 Task: Find connections with filter location Crosby with filter topic #Futurewith filter profile language Potuguese with filter current company Nasscom with filter school Dr.Mahalingam College of Engineering and Technology with filter industry Wholesale Raw Farm Products with filter service category Corporate Events with filter keywords title Help Desk Worker/Desktop Support
Action: Mouse moved to (146, 221)
Screenshot: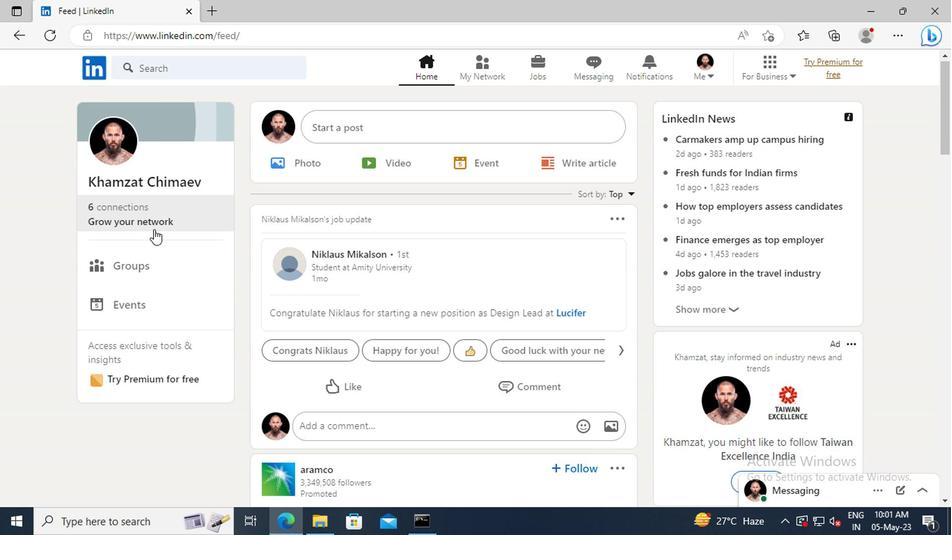
Action: Mouse pressed left at (146, 221)
Screenshot: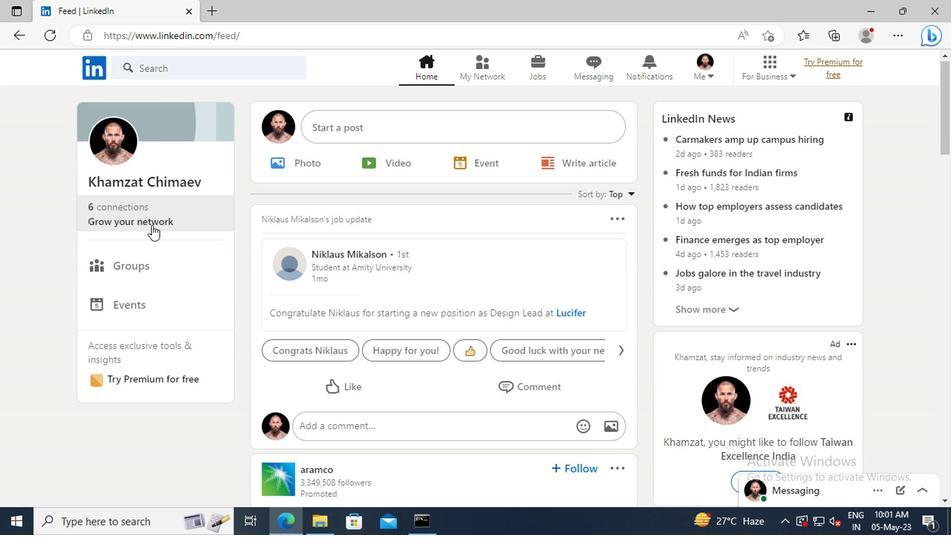 
Action: Mouse moved to (147, 147)
Screenshot: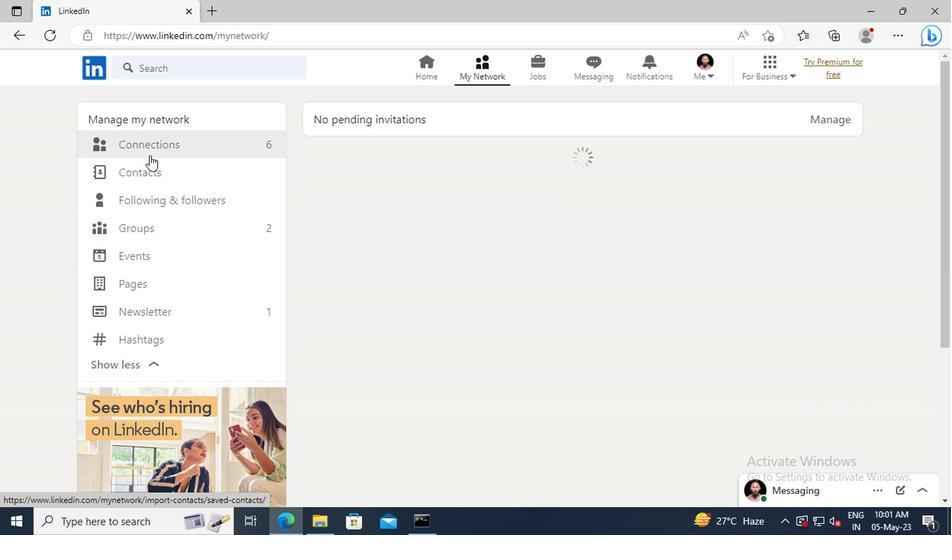 
Action: Mouse pressed left at (147, 147)
Screenshot: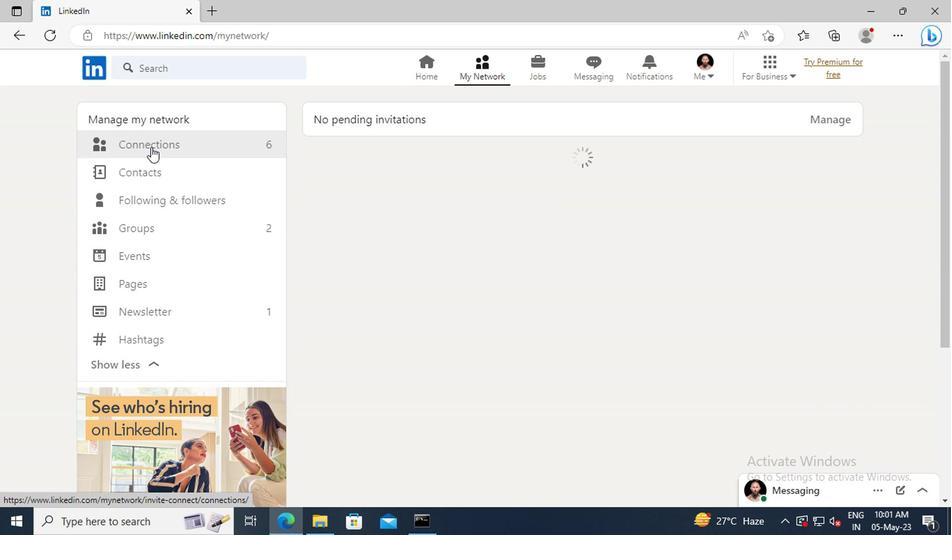 
Action: Mouse moved to (572, 150)
Screenshot: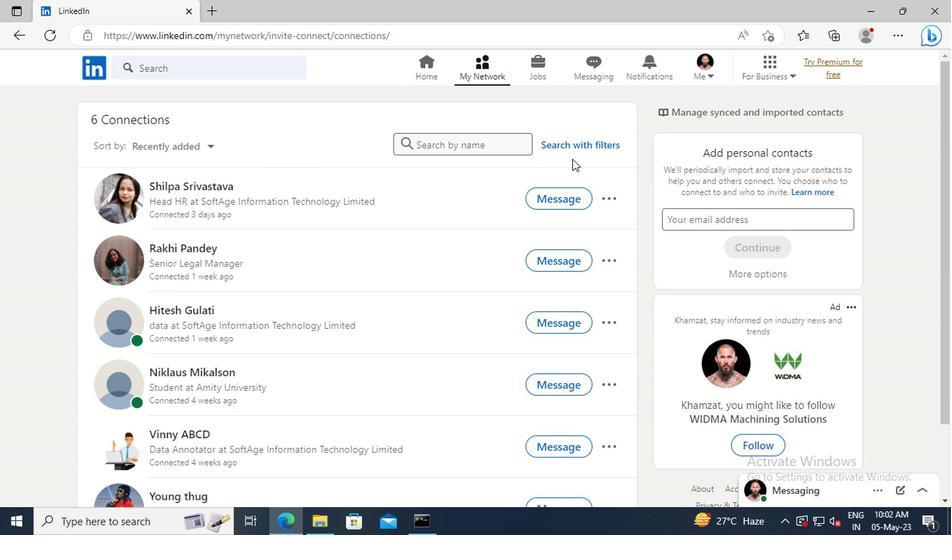 
Action: Mouse pressed left at (572, 150)
Screenshot: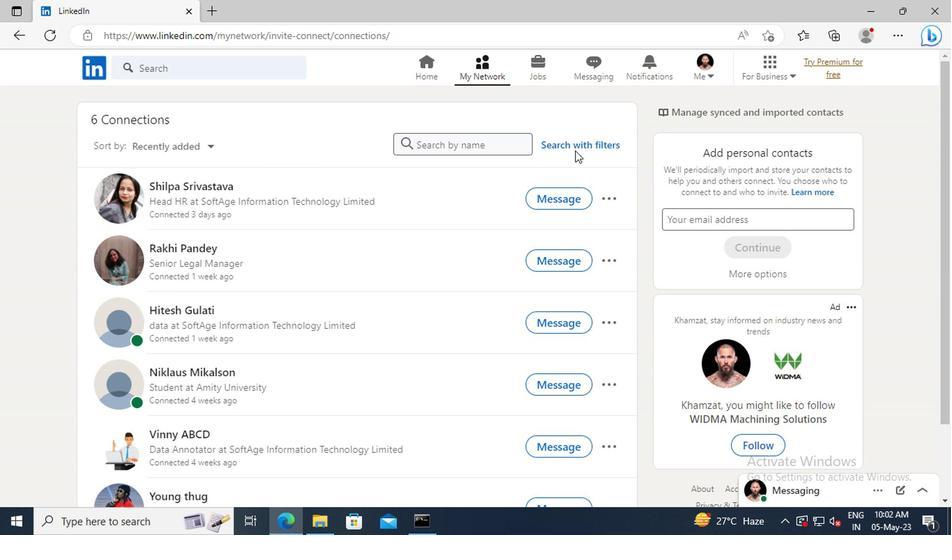 
Action: Mouse moved to (526, 109)
Screenshot: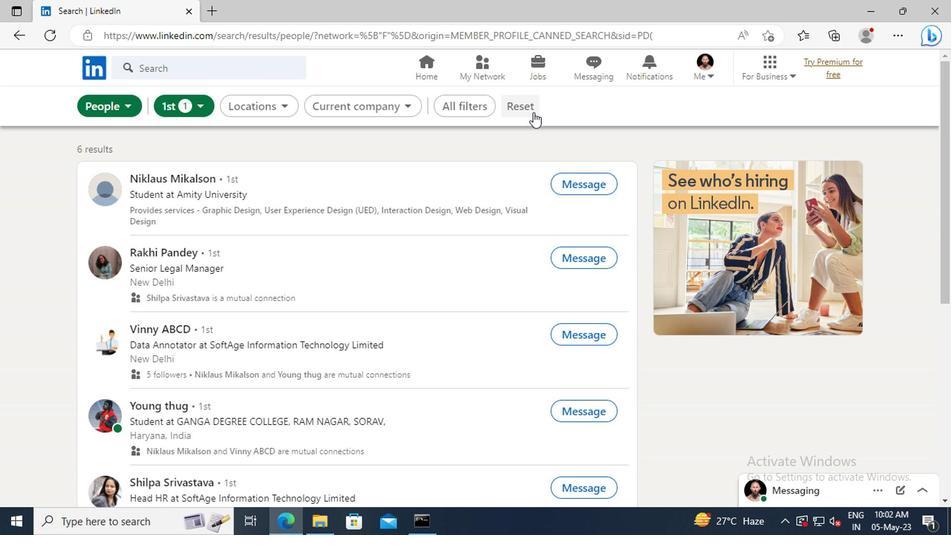 
Action: Mouse pressed left at (526, 109)
Screenshot: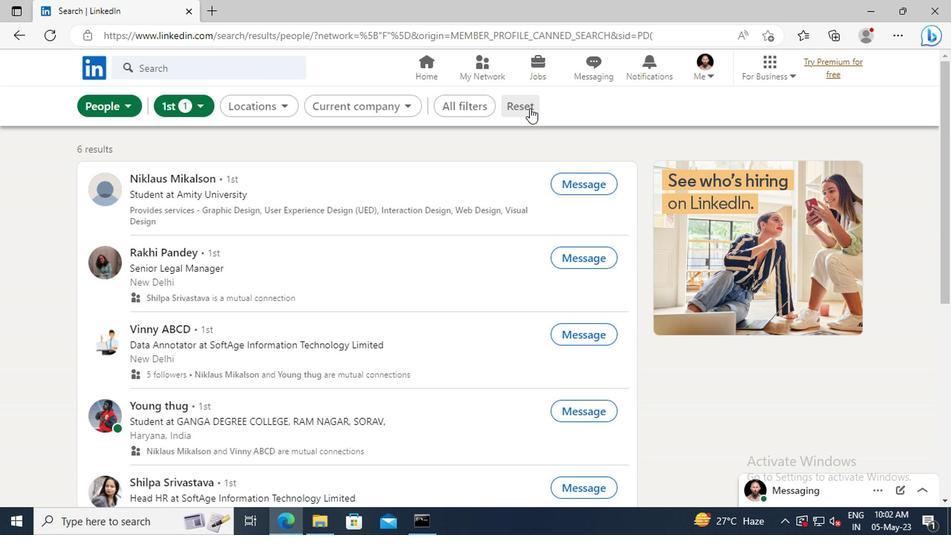 
Action: Mouse moved to (502, 108)
Screenshot: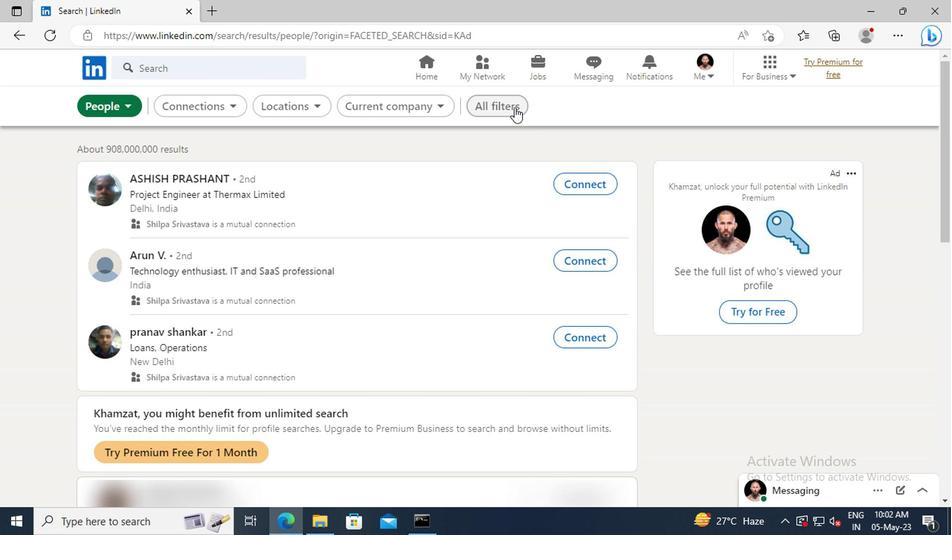 
Action: Mouse pressed left at (502, 108)
Screenshot: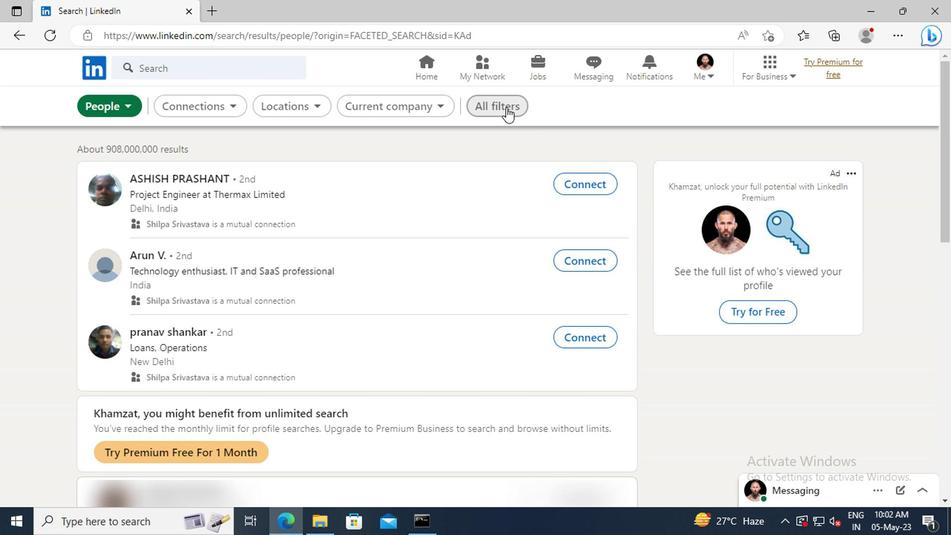 
Action: Mouse moved to (783, 237)
Screenshot: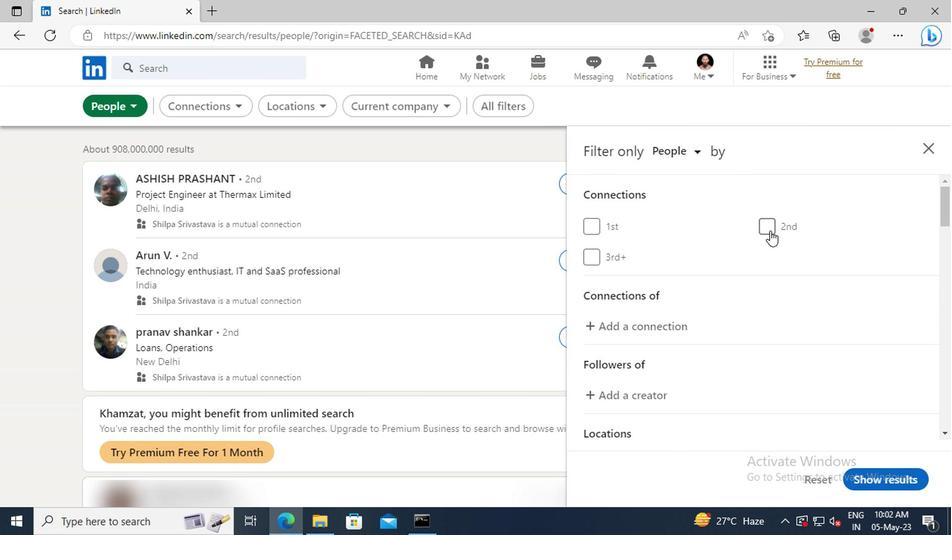 
Action: Mouse scrolled (783, 236) with delta (0, 0)
Screenshot: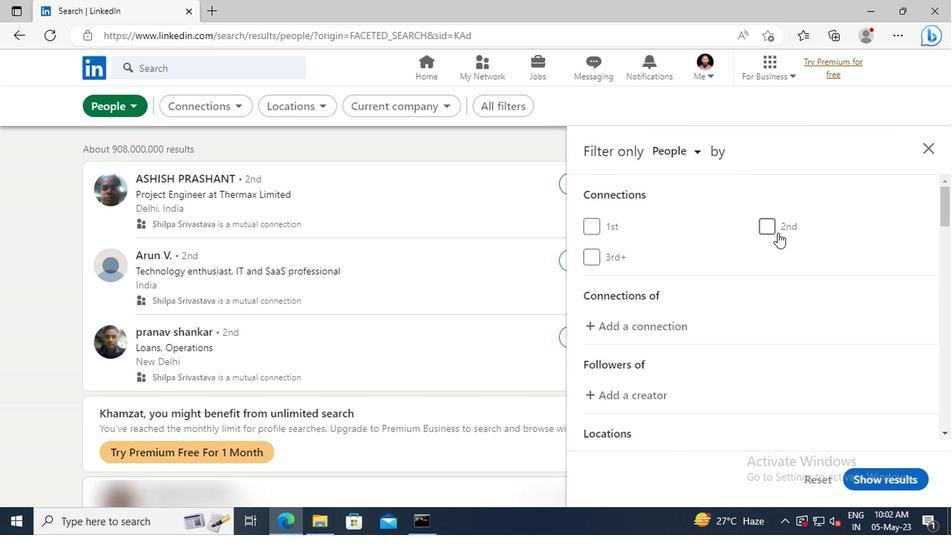 
Action: Mouse scrolled (783, 236) with delta (0, 0)
Screenshot: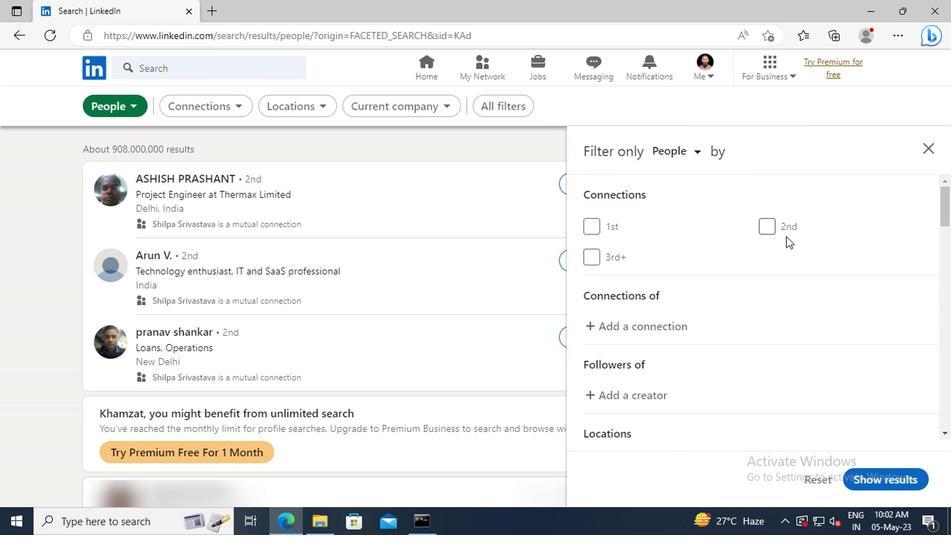 
Action: Mouse scrolled (783, 236) with delta (0, 0)
Screenshot: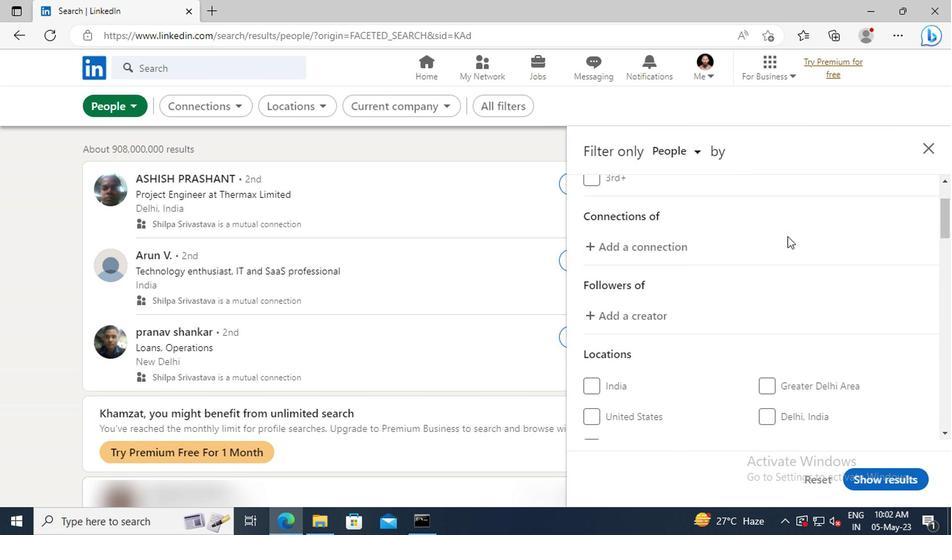 
Action: Mouse scrolled (783, 236) with delta (0, 0)
Screenshot: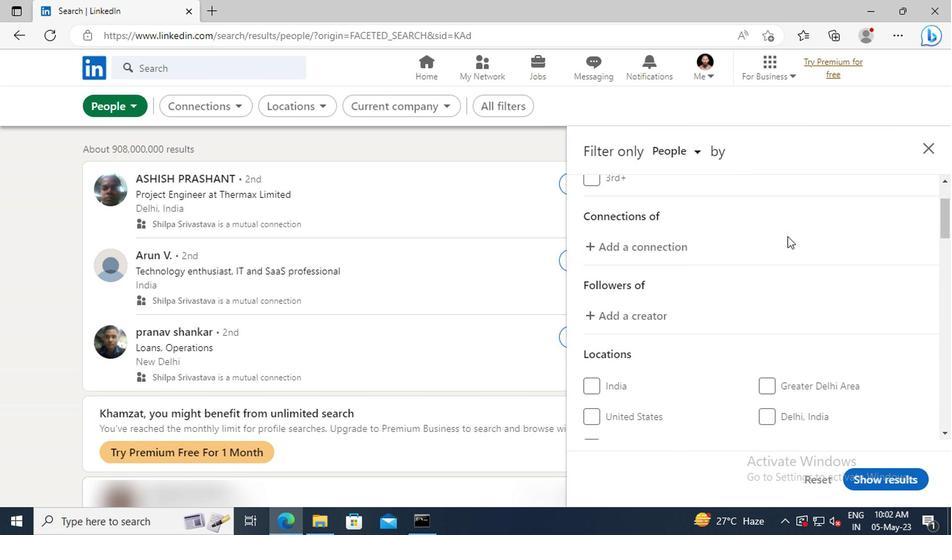 
Action: Mouse scrolled (783, 236) with delta (0, 0)
Screenshot: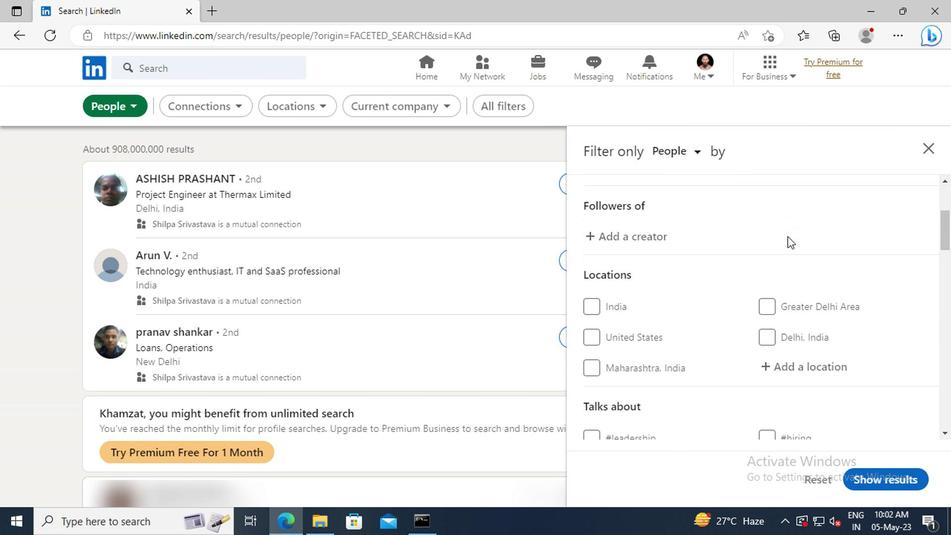 
Action: Mouse scrolled (783, 236) with delta (0, 0)
Screenshot: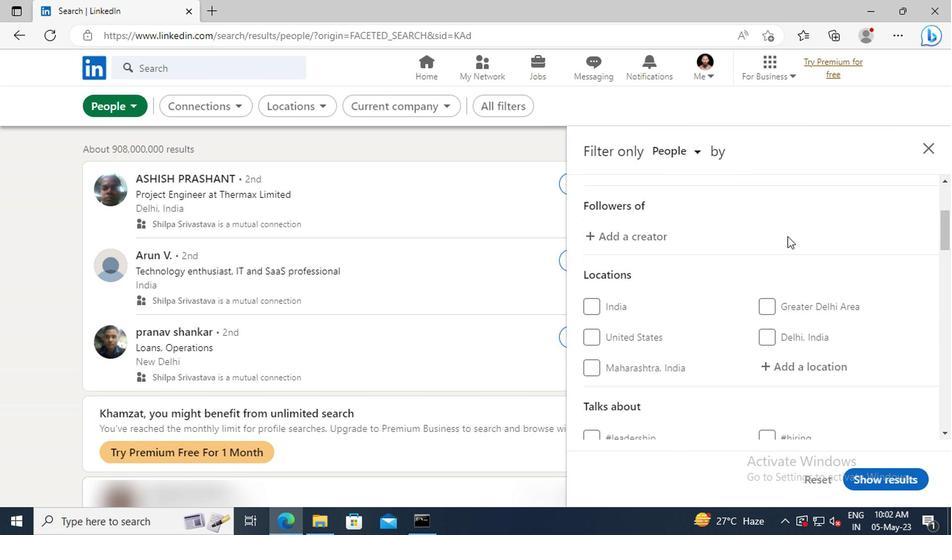 
Action: Mouse scrolled (783, 236) with delta (0, 0)
Screenshot: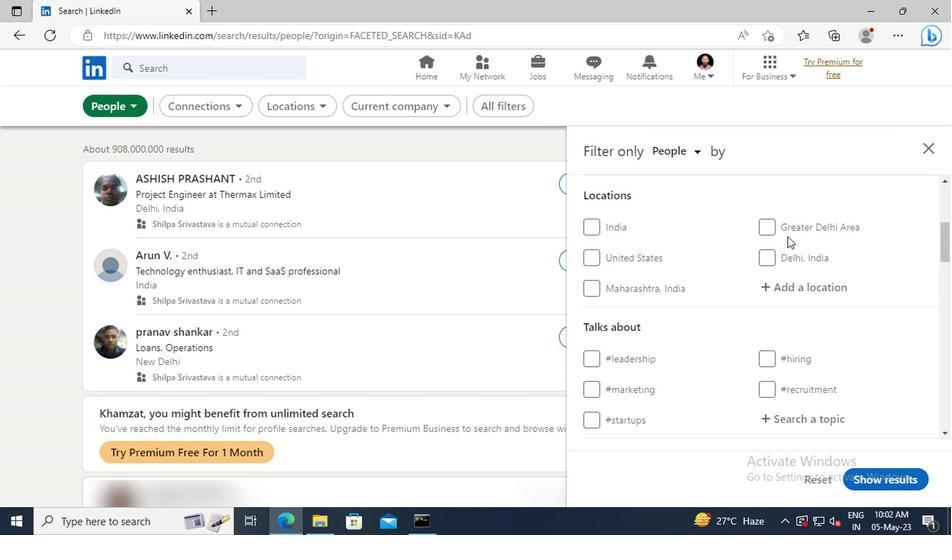 
Action: Mouse moved to (777, 247)
Screenshot: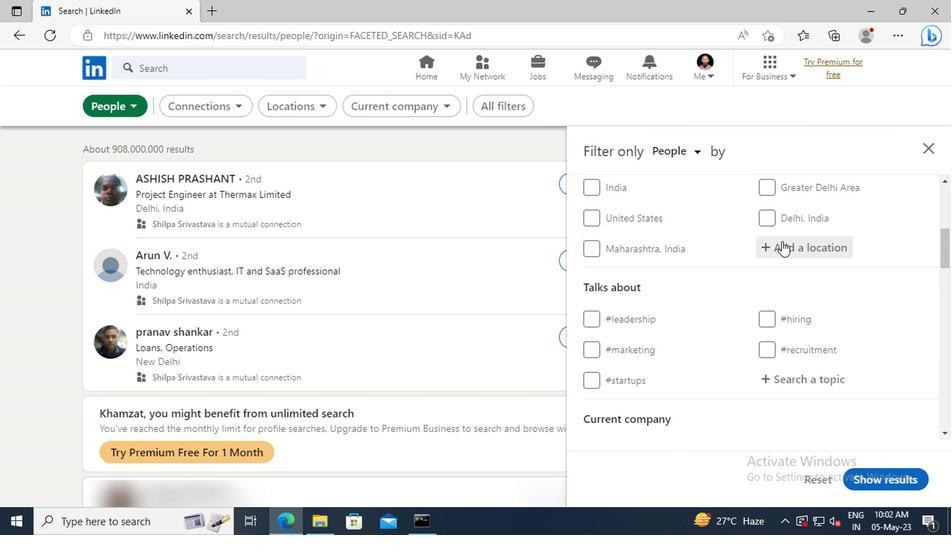 
Action: Mouse pressed left at (777, 247)
Screenshot: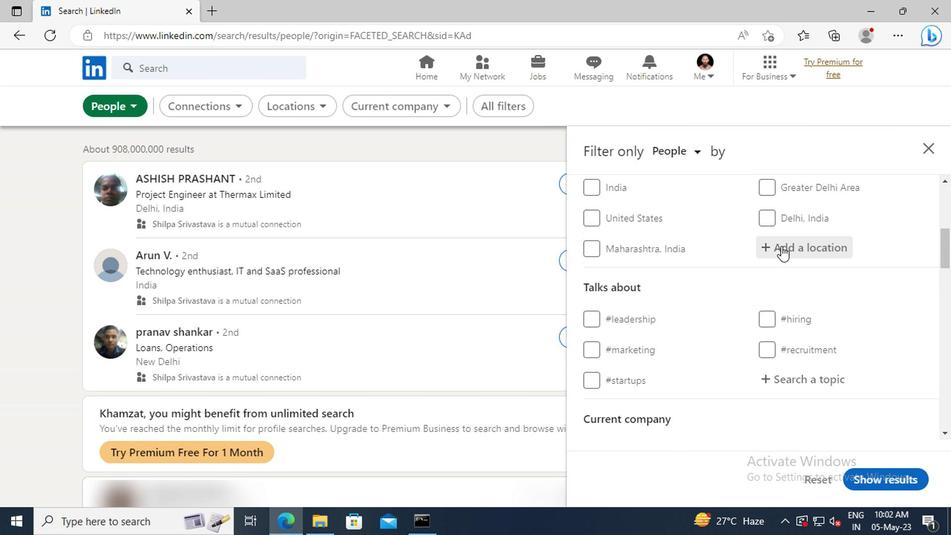 
Action: Key pressed <Key.shift>CROSBY
Screenshot: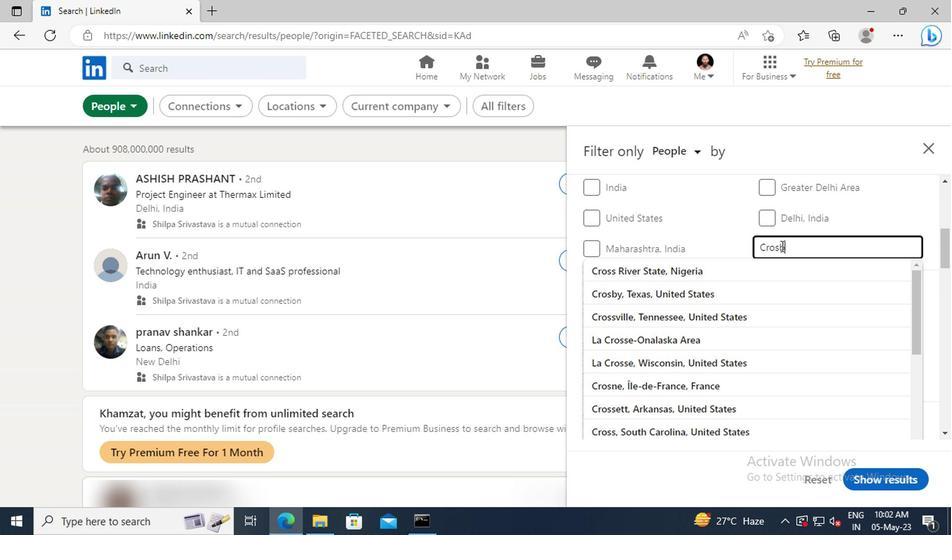 
Action: Mouse moved to (777, 267)
Screenshot: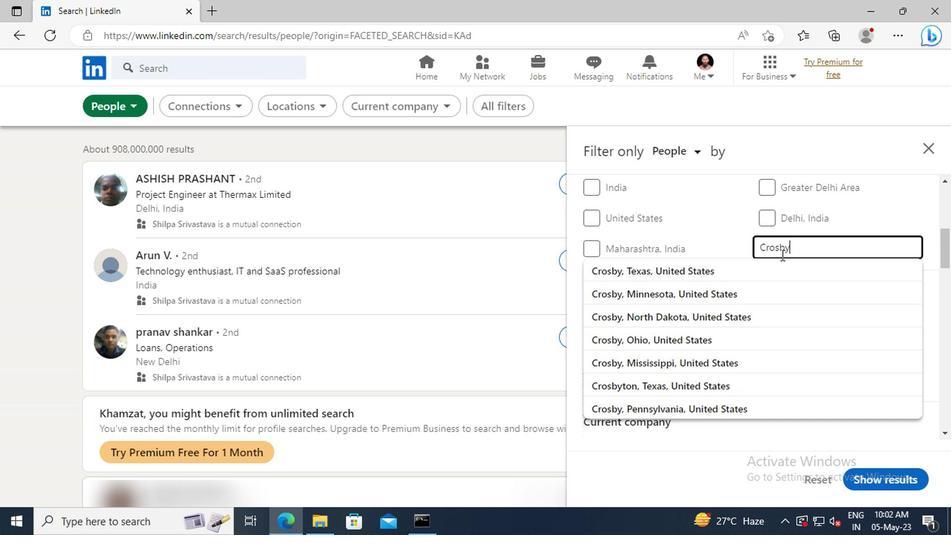 
Action: Mouse pressed left at (777, 267)
Screenshot: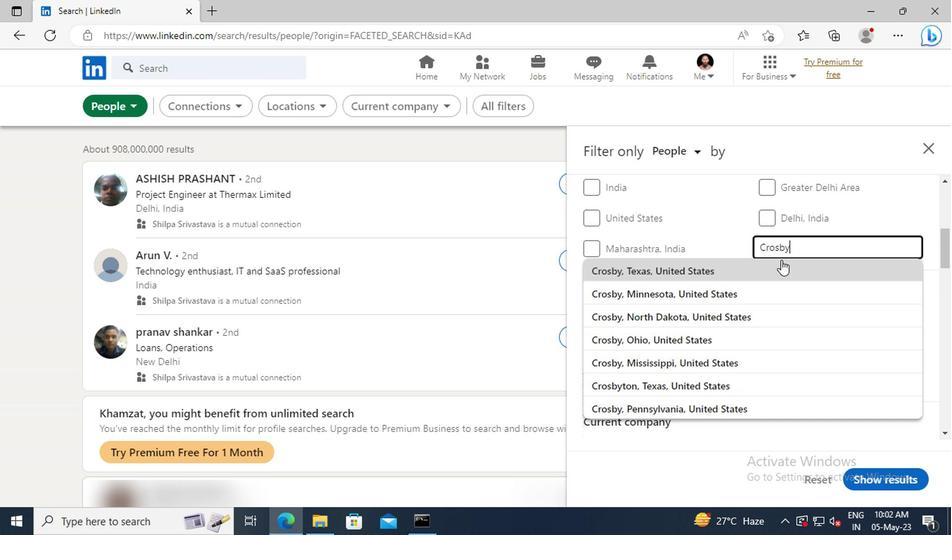 
Action: Mouse scrolled (777, 266) with delta (0, 0)
Screenshot: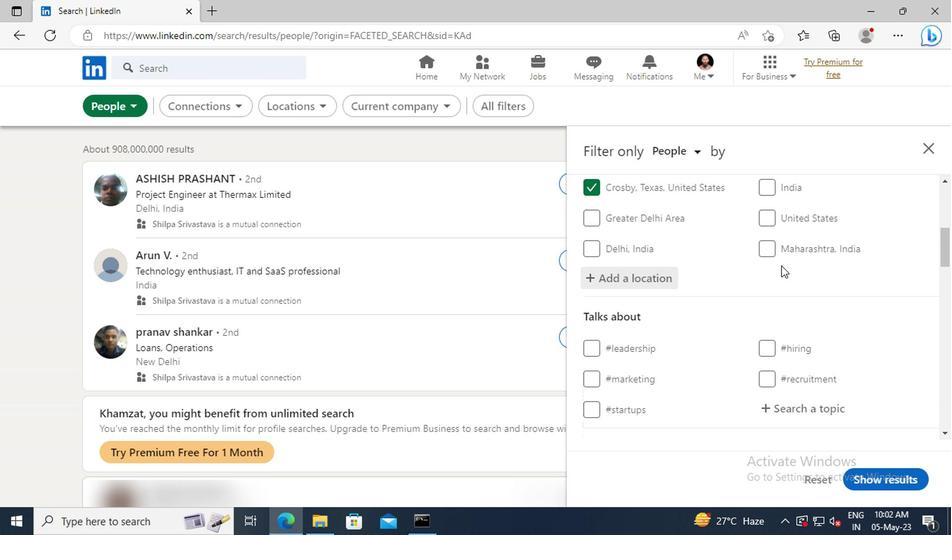 
Action: Mouse scrolled (777, 266) with delta (0, 0)
Screenshot: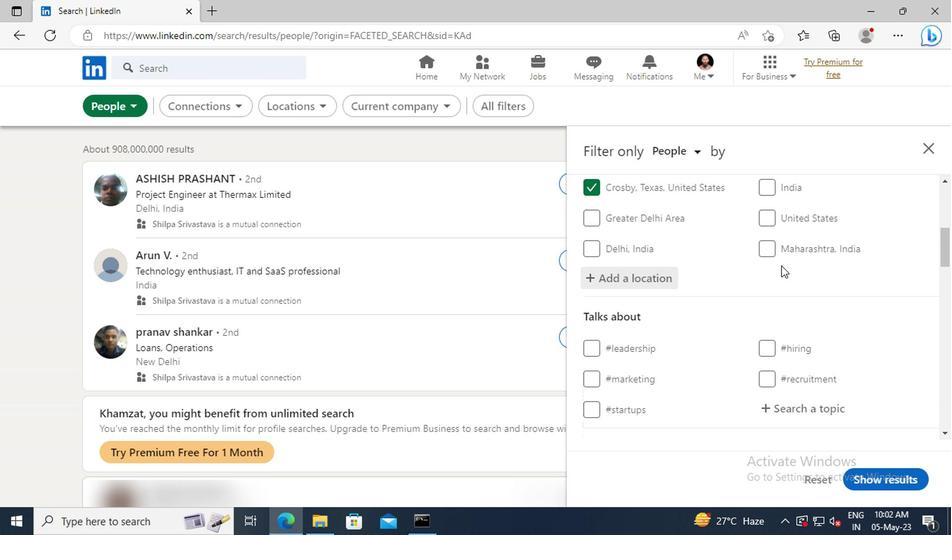 
Action: Mouse scrolled (777, 266) with delta (0, 0)
Screenshot: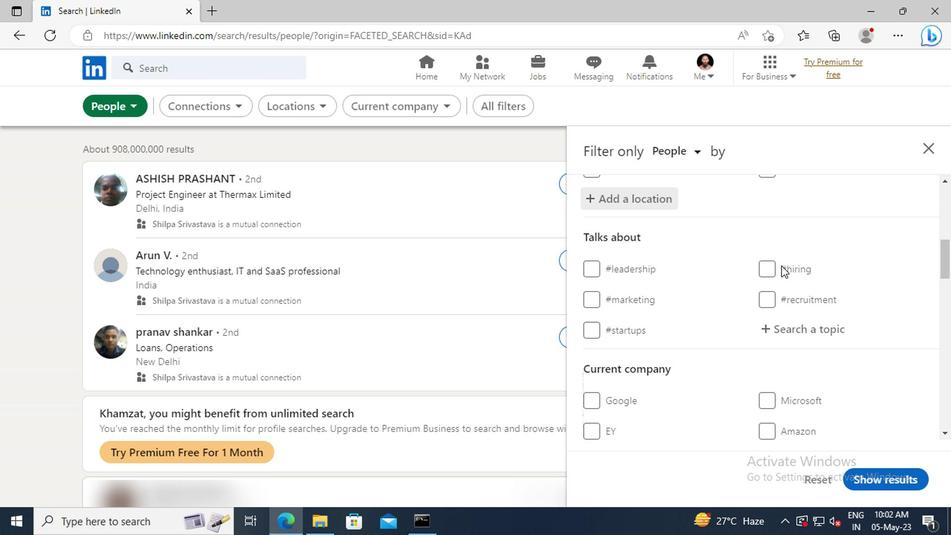 
Action: Mouse moved to (781, 289)
Screenshot: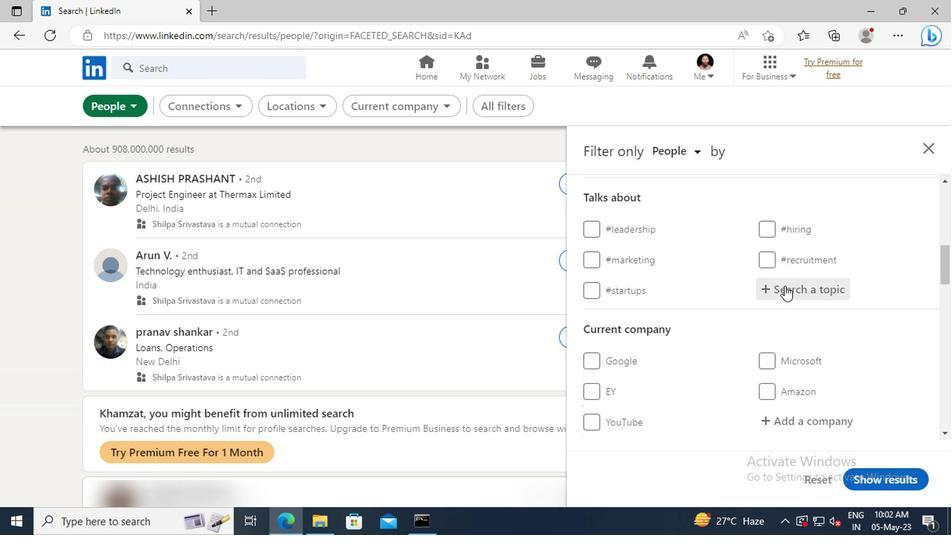 
Action: Mouse pressed left at (781, 289)
Screenshot: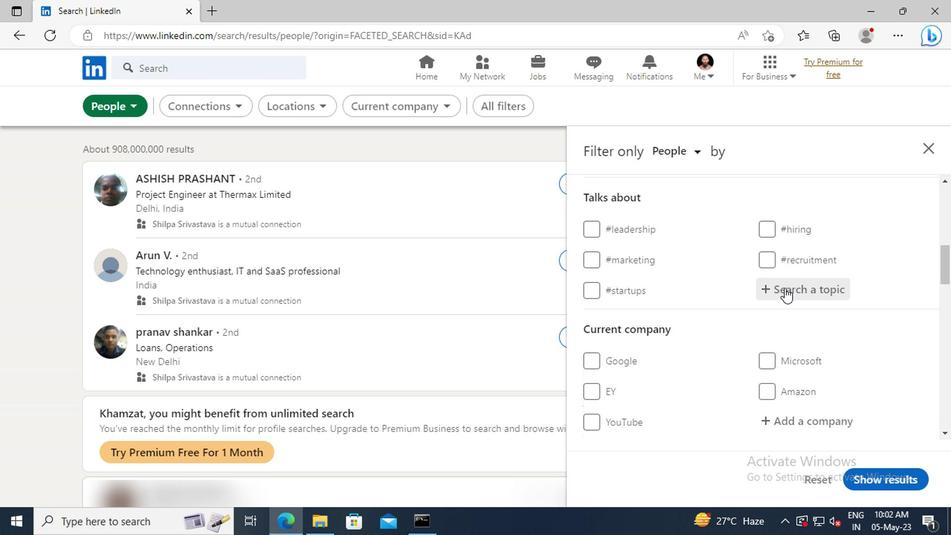 
Action: Key pressed <Key.shift>FUTURE
Screenshot: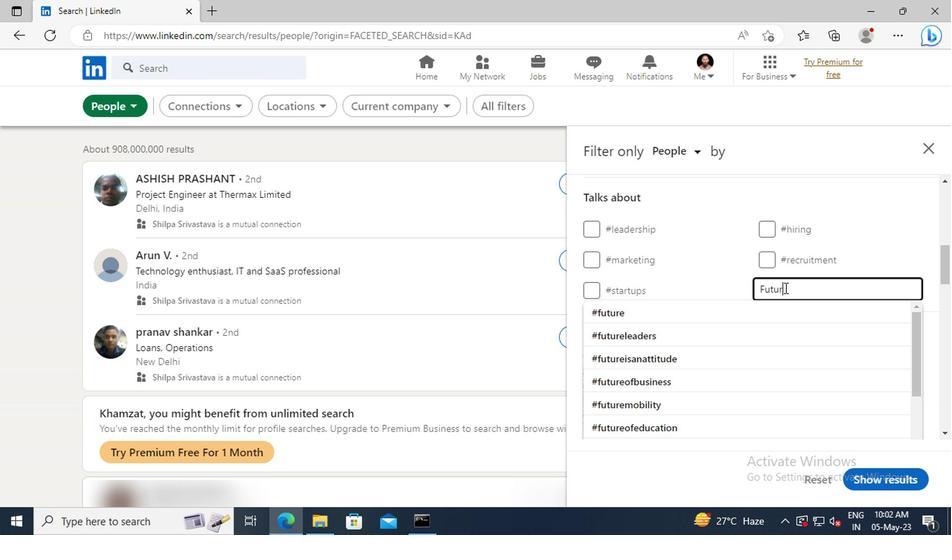 
Action: Mouse moved to (786, 310)
Screenshot: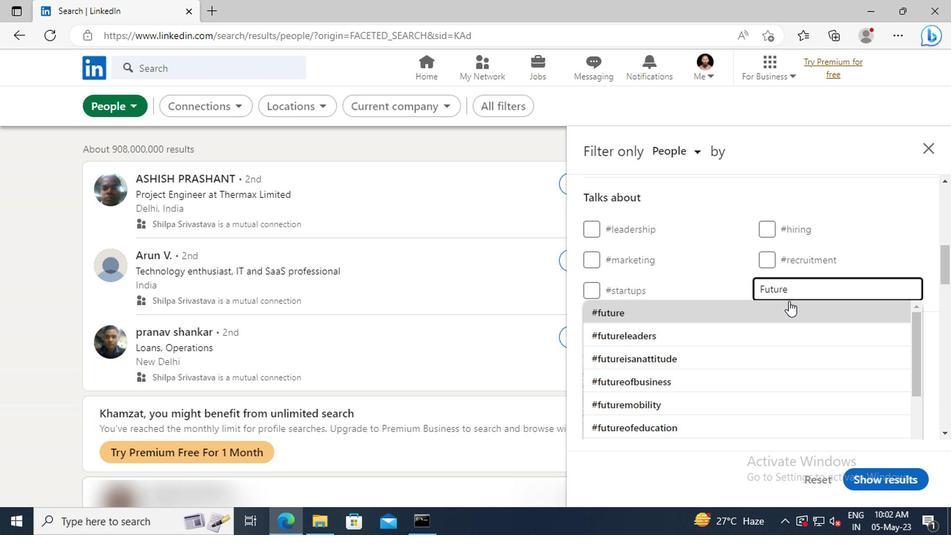 
Action: Mouse pressed left at (786, 310)
Screenshot: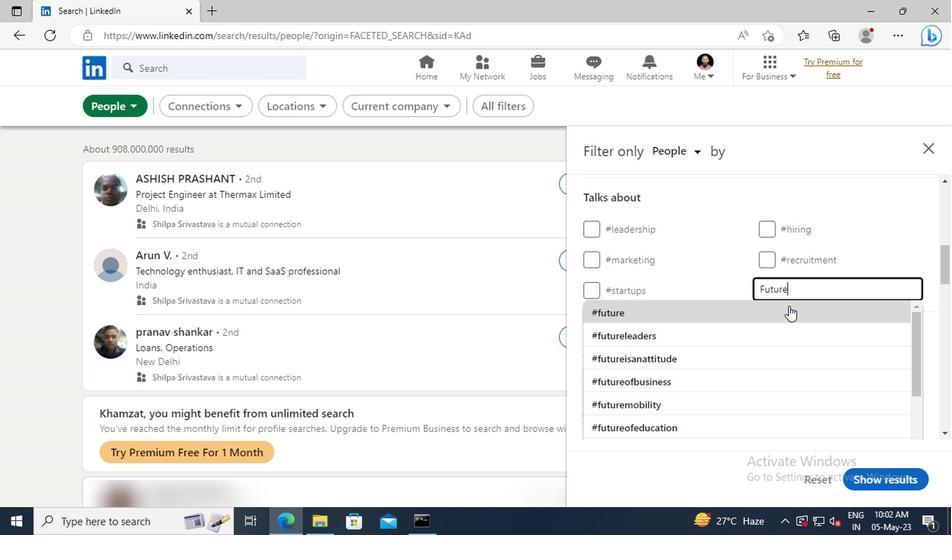 
Action: Mouse scrolled (786, 310) with delta (0, 0)
Screenshot: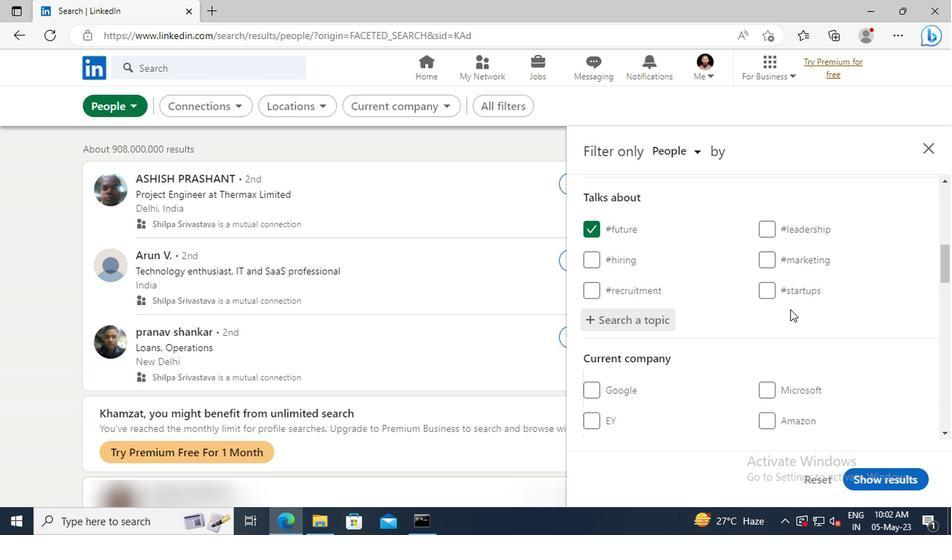
Action: Mouse scrolled (786, 310) with delta (0, 0)
Screenshot: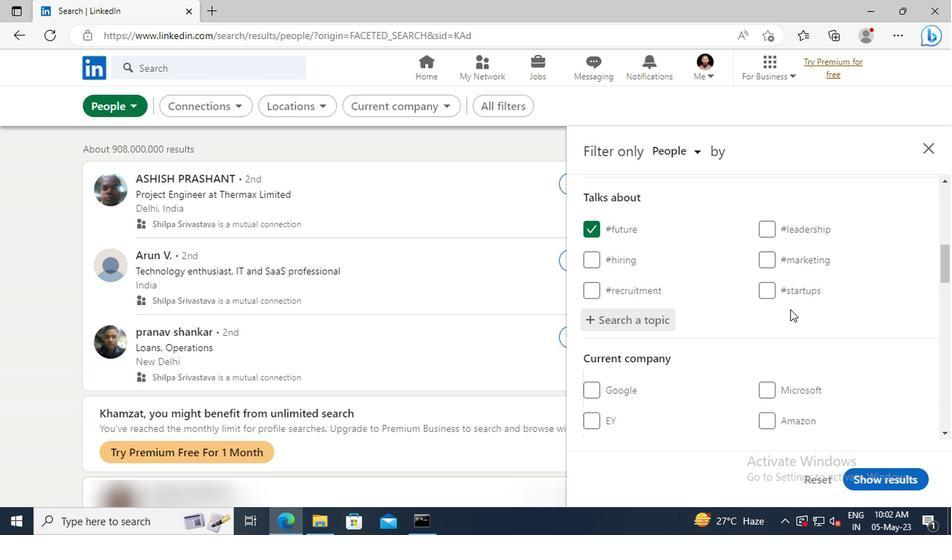 
Action: Mouse scrolled (786, 310) with delta (0, 0)
Screenshot: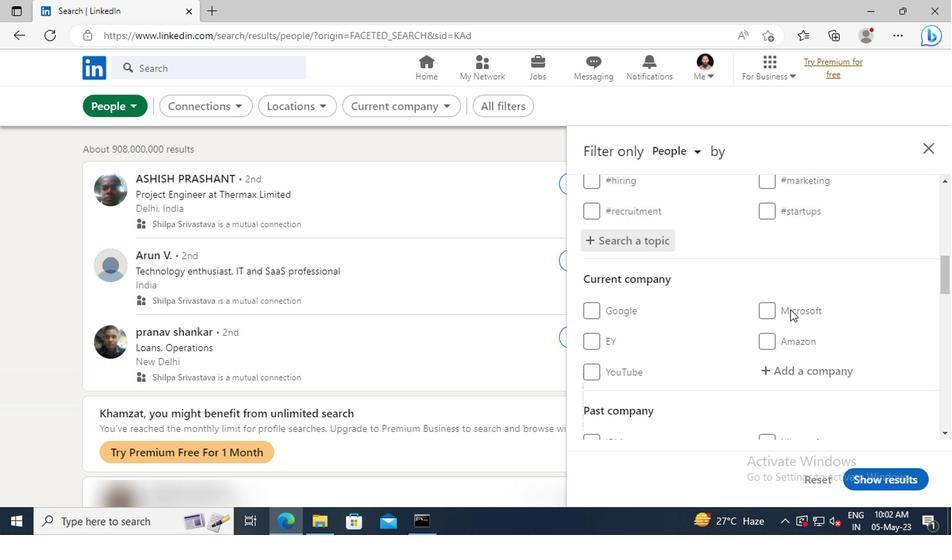 
Action: Mouse scrolled (786, 310) with delta (0, 0)
Screenshot: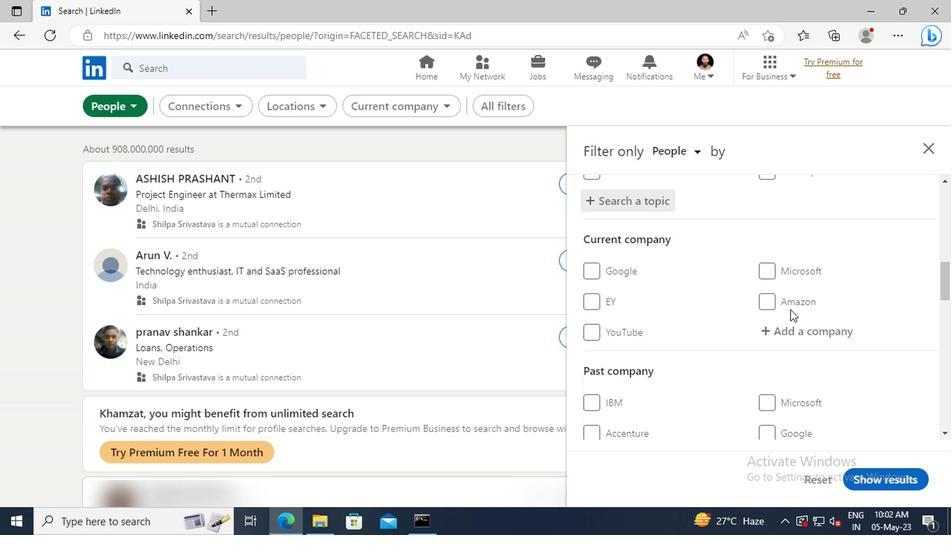 
Action: Mouse scrolled (786, 310) with delta (0, 0)
Screenshot: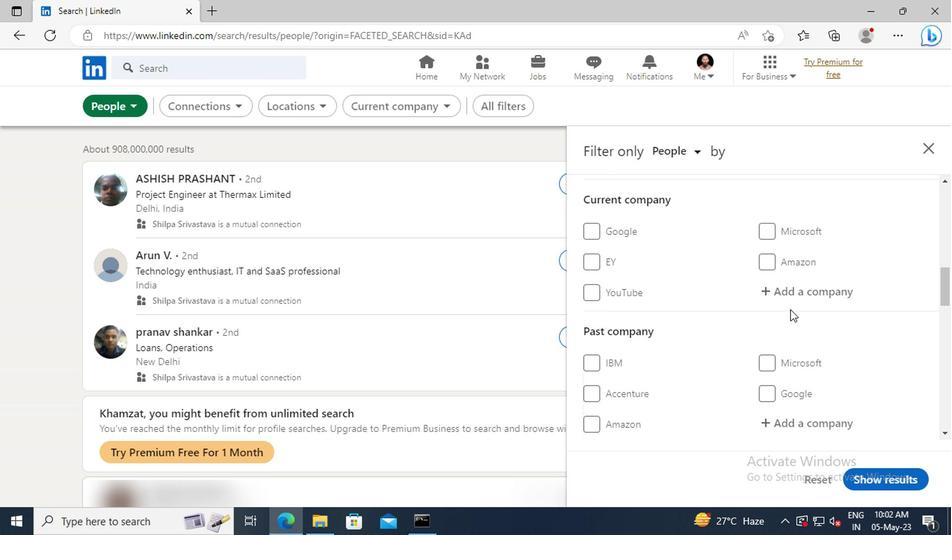 
Action: Mouse scrolled (786, 310) with delta (0, 0)
Screenshot: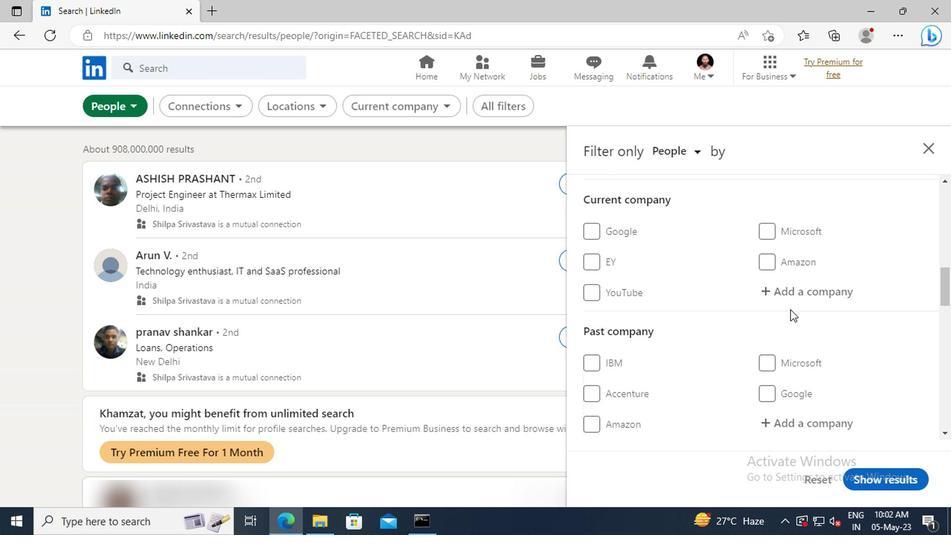 
Action: Mouse scrolled (786, 310) with delta (0, 0)
Screenshot: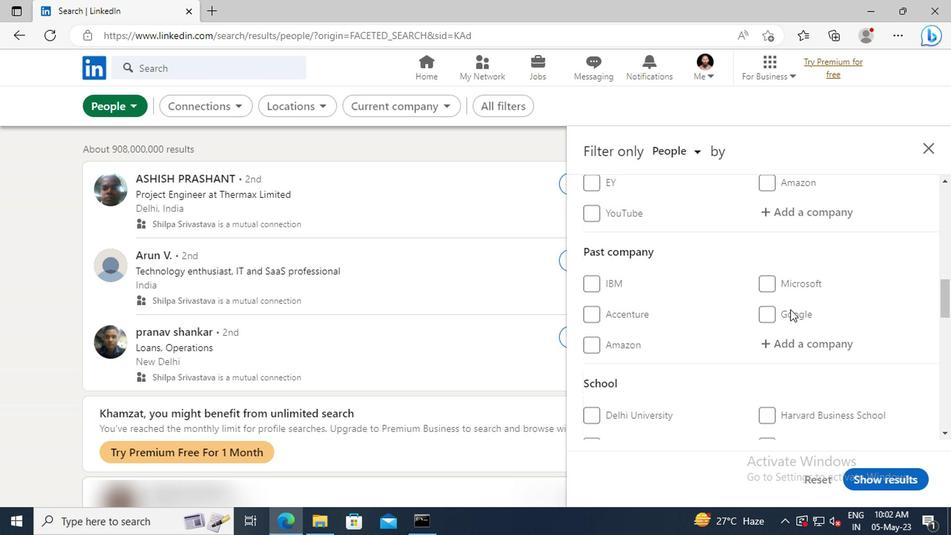 
Action: Mouse scrolled (786, 310) with delta (0, 0)
Screenshot: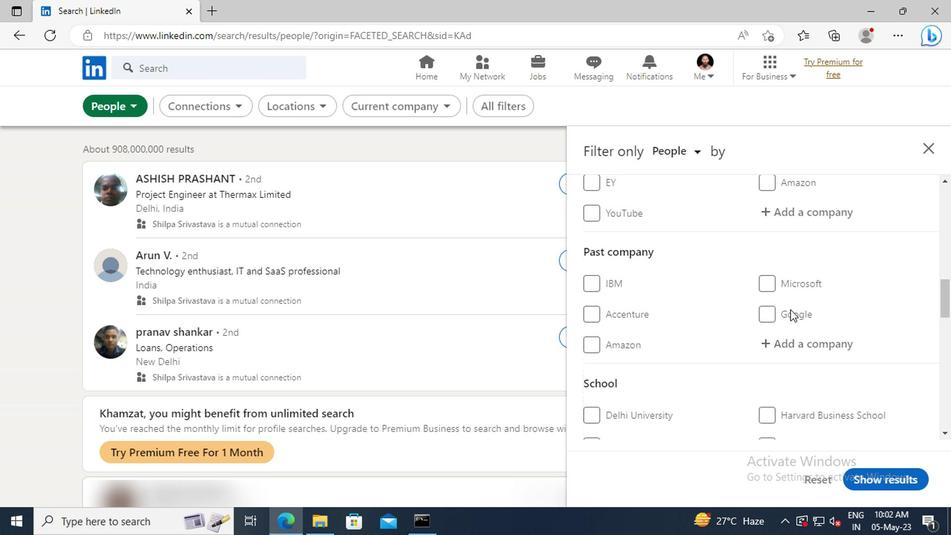 
Action: Mouse scrolled (786, 310) with delta (0, 0)
Screenshot: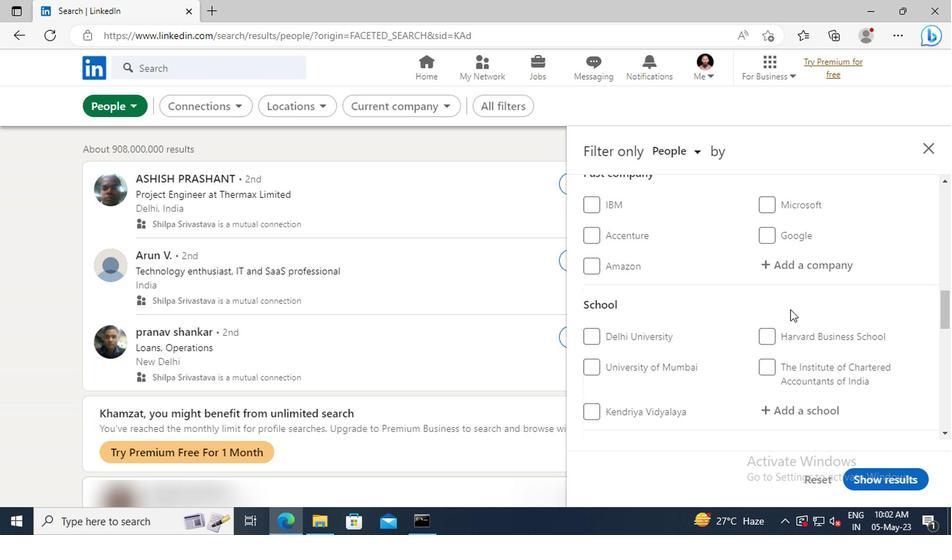 
Action: Mouse scrolled (786, 310) with delta (0, 0)
Screenshot: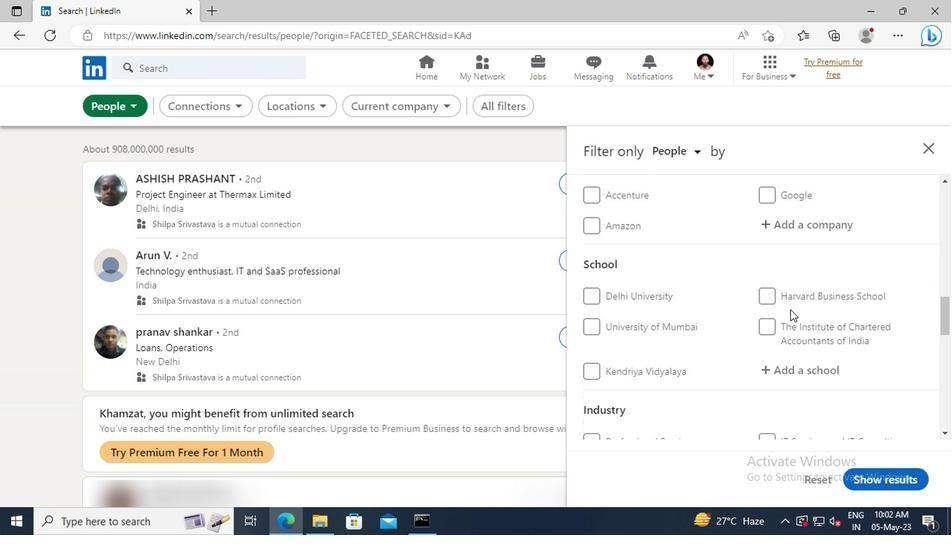 
Action: Mouse scrolled (786, 310) with delta (0, 0)
Screenshot: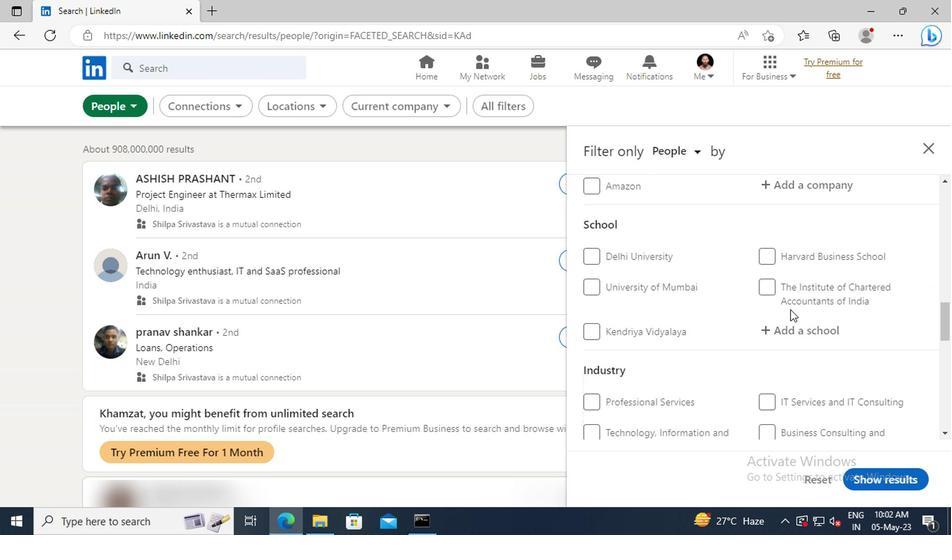 
Action: Mouse scrolled (786, 310) with delta (0, 0)
Screenshot: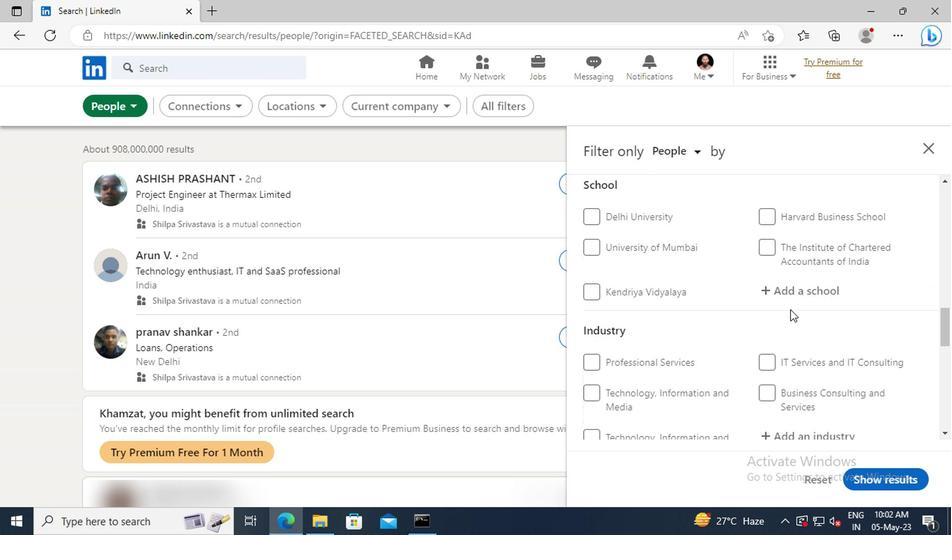 
Action: Mouse scrolled (786, 310) with delta (0, 0)
Screenshot: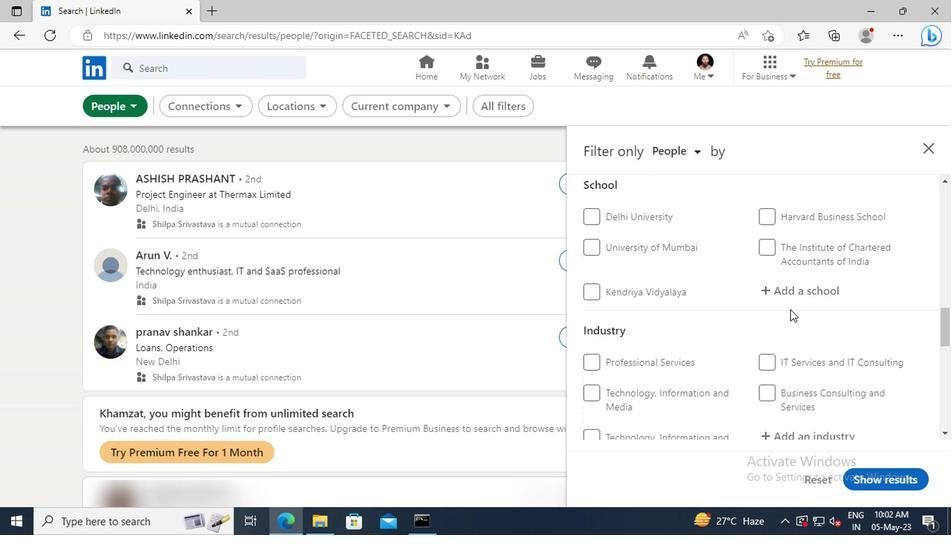 
Action: Mouse scrolled (786, 310) with delta (0, 0)
Screenshot: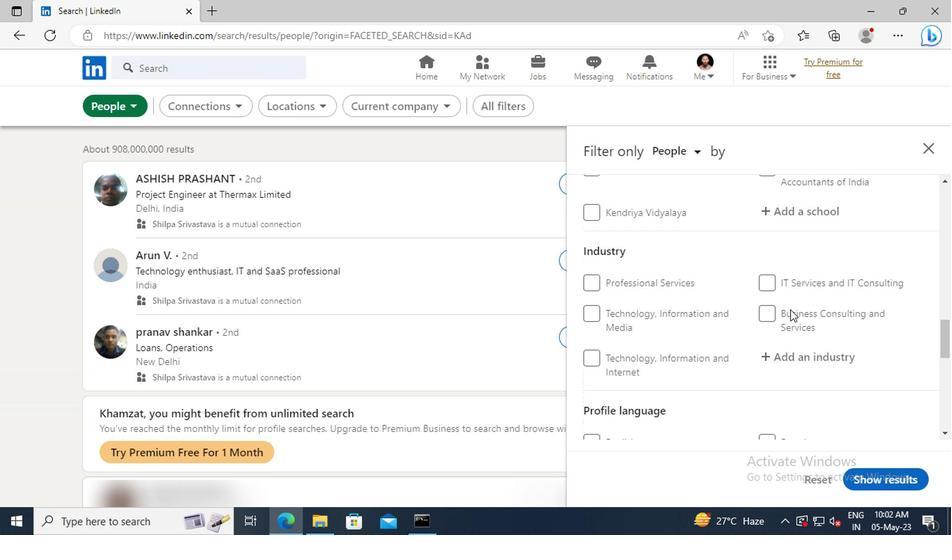 
Action: Mouse scrolled (786, 310) with delta (0, 0)
Screenshot: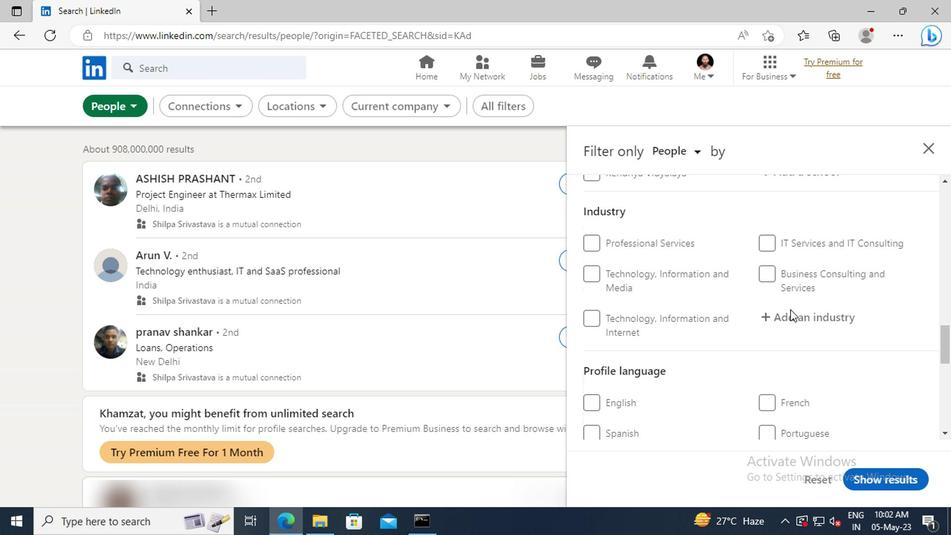 
Action: Mouse scrolled (786, 310) with delta (0, 0)
Screenshot: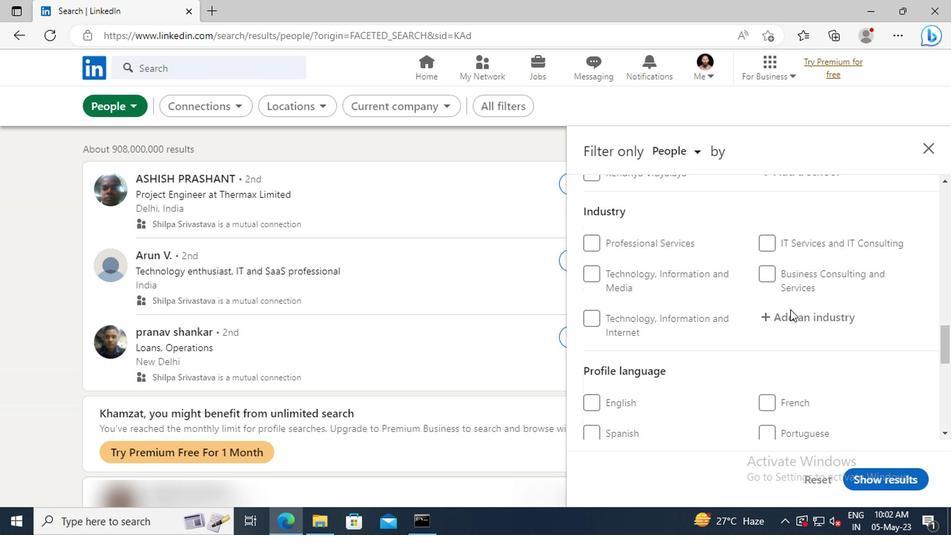 
Action: Mouse moved to (763, 360)
Screenshot: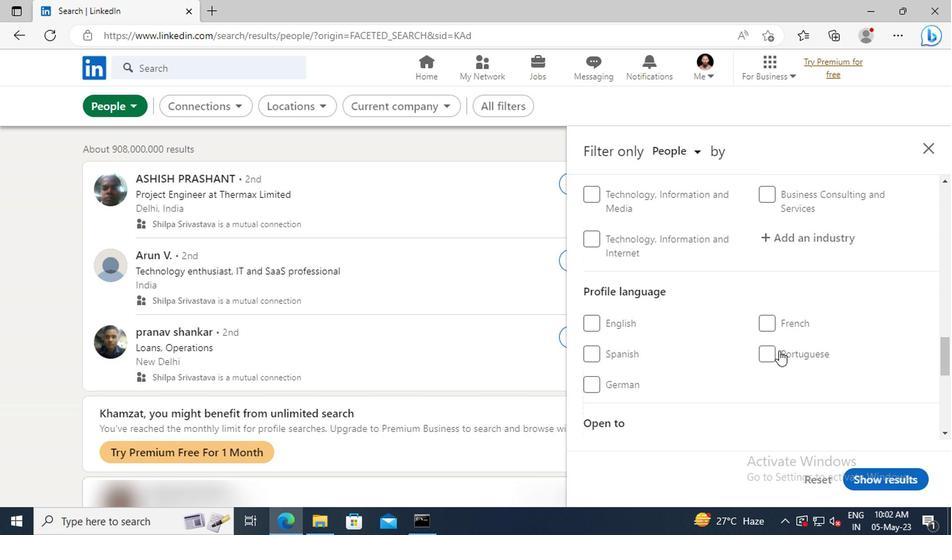
Action: Mouse pressed left at (763, 360)
Screenshot: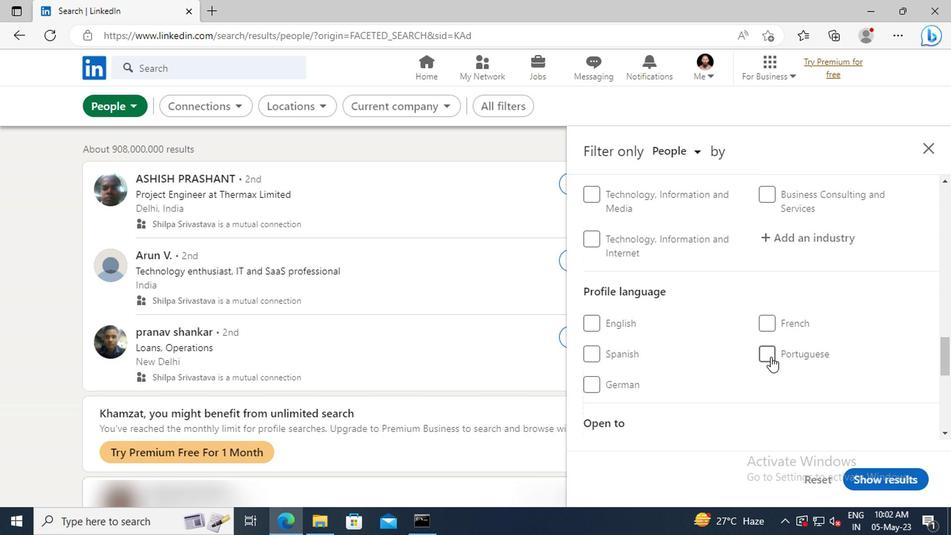 
Action: Mouse moved to (791, 310)
Screenshot: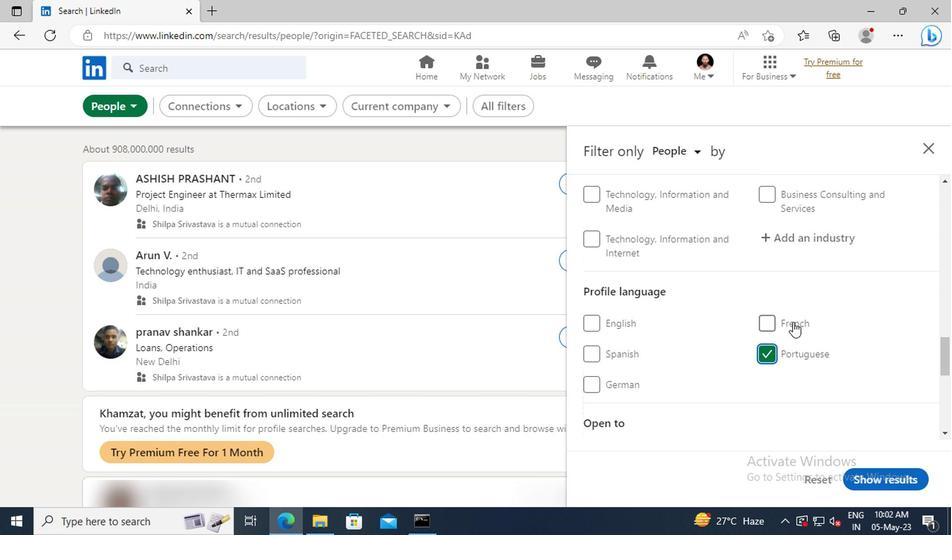 
Action: Mouse scrolled (791, 310) with delta (0, 0)
Screenshot: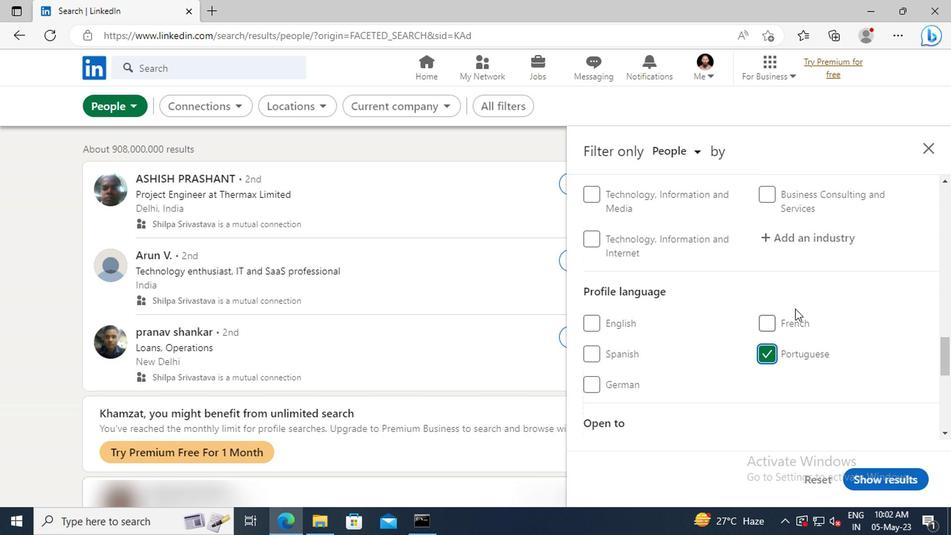 
Action: Mouse scrolled (791, 310) with delta (0, 0)
Screenshot: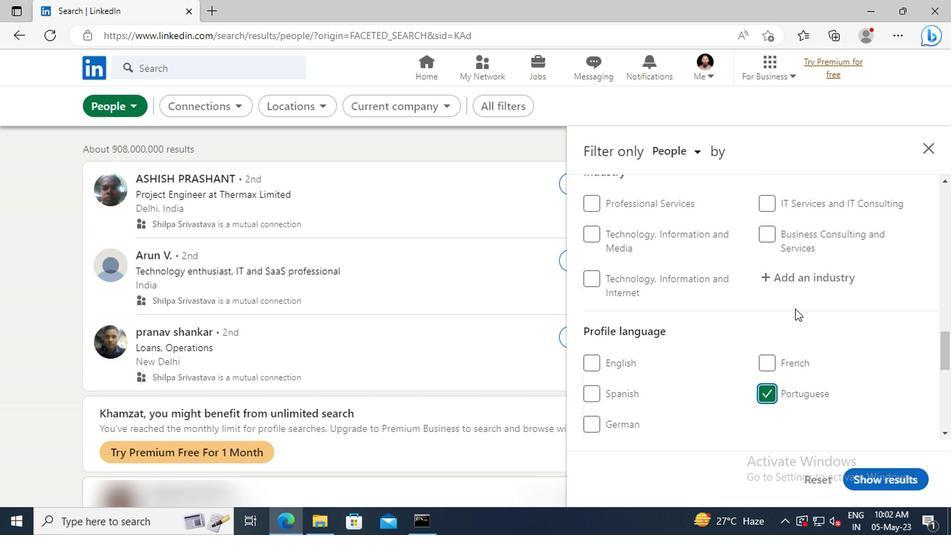 
Action: Mouse scrolled (791, 310) with delta (0, 0)
Screenshot: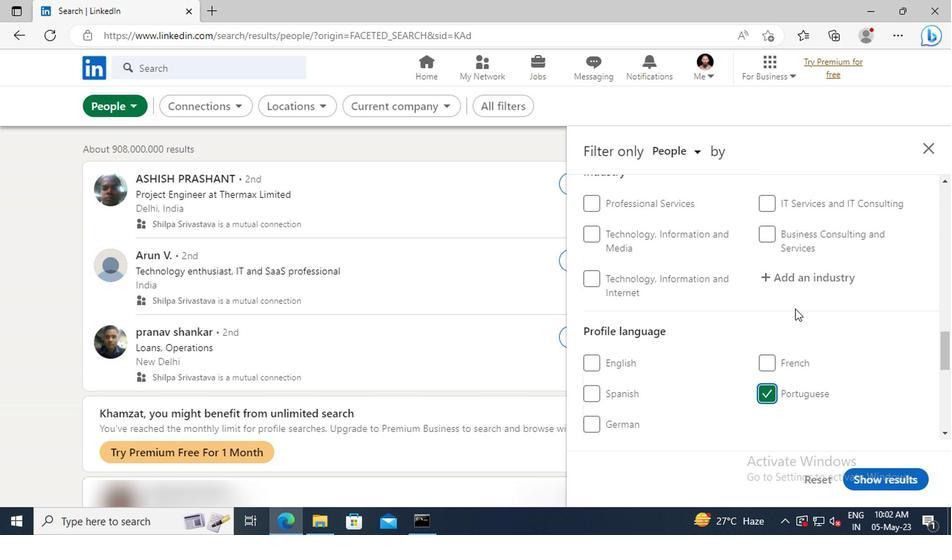 
Action: Mouse scrolled (791, 310) with delta (0, 0)
Screenshot: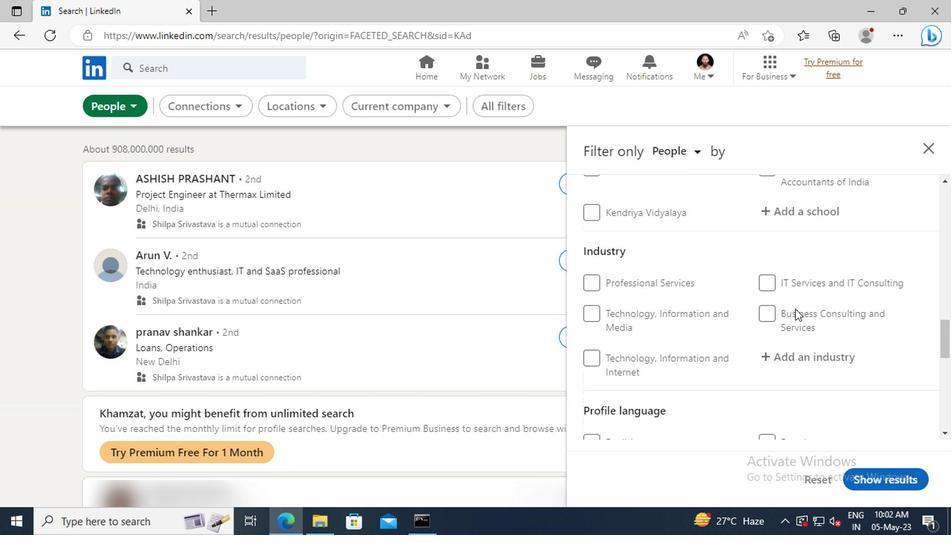 
Action: Mouse scrolled (791, 310) with delta (0, 0)
Screenshot: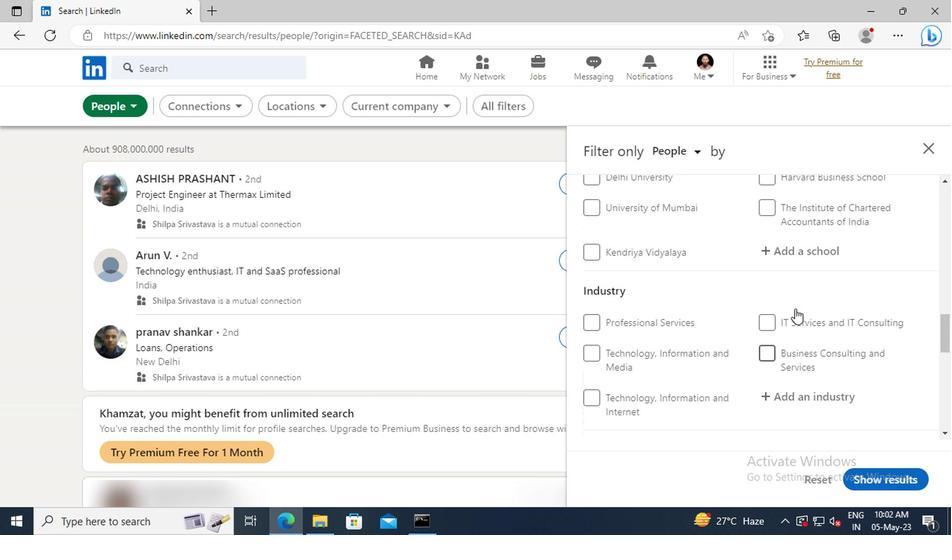
Action: Mouse scrolled (791, 310) with delta (0, 0)
Screenshot: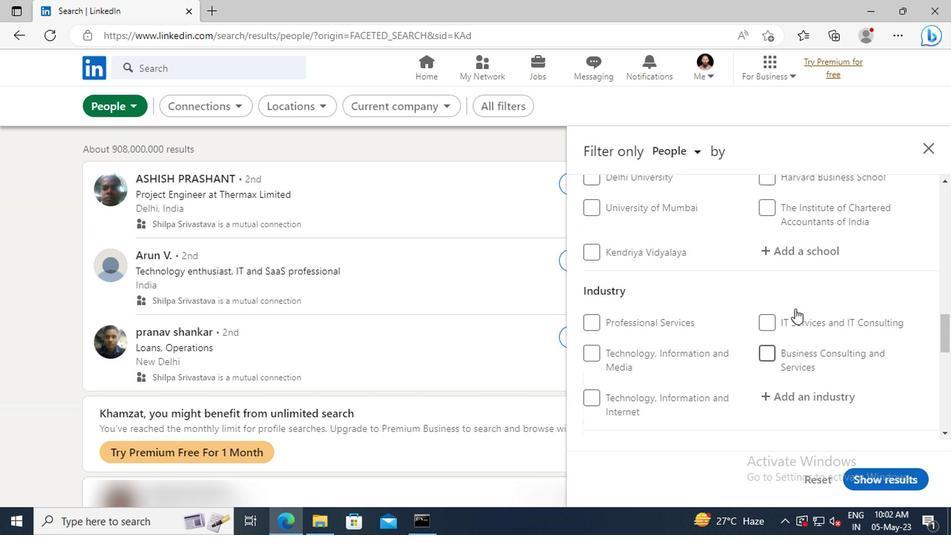 
Action: Mouse scrolled (791, 310) with delta (0, 0)
Screenshot: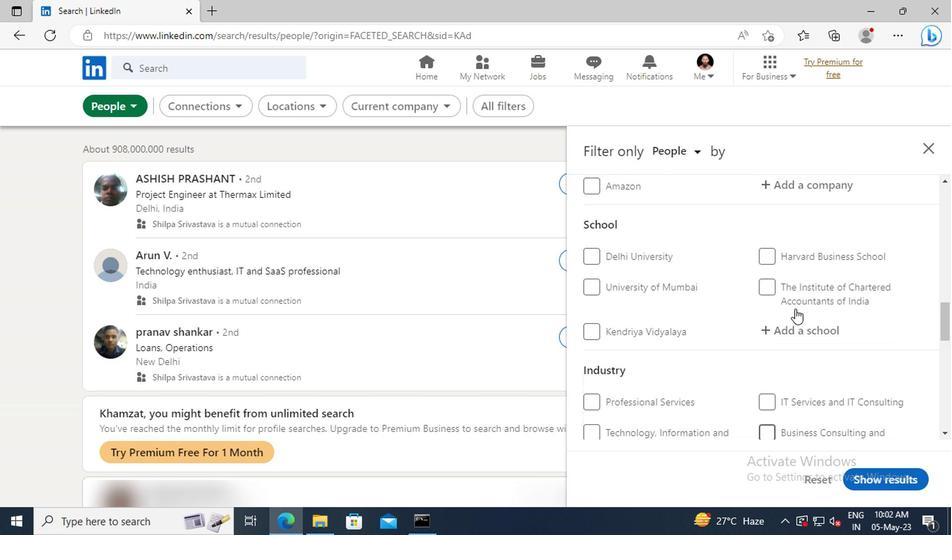 
Action: Mouse scrolled (791, 310) with delta (0, 0)
Screenshot: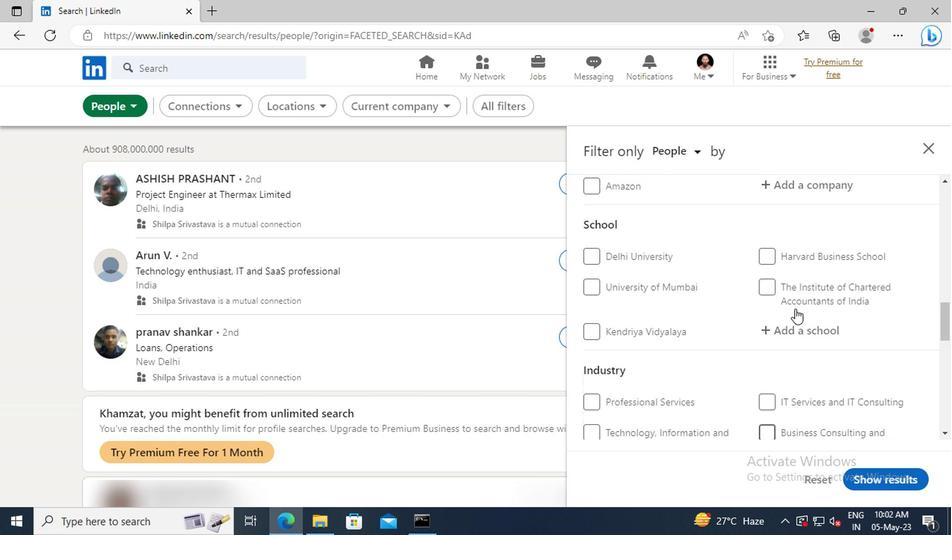 
Action: Mouse scrolled (791, 310) with delta (0, 0)
Screenshot: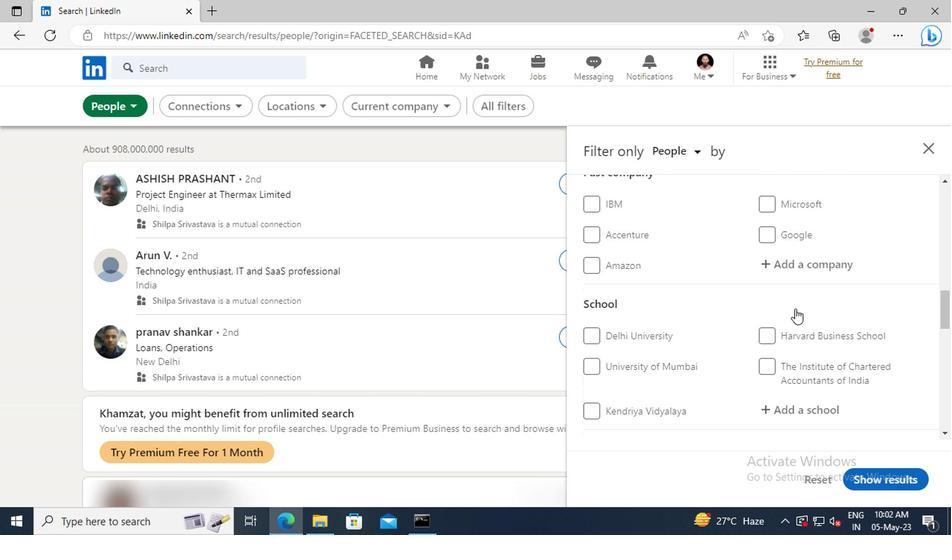 
Action: Mouse scrolled (791, 310) with delta (0, 0)
Screenshot: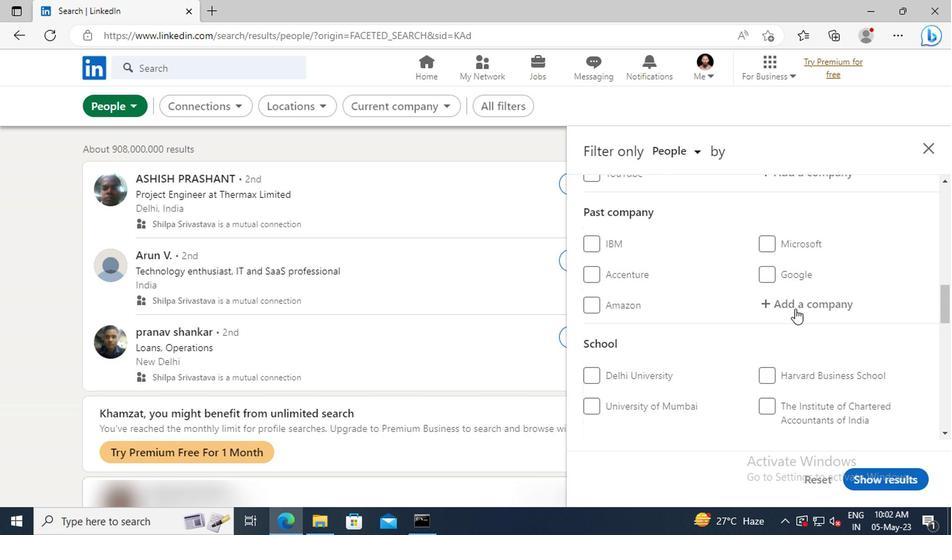 
Action: Mouse scrolled (791, 310) with delta (0, 0)
Screenshot: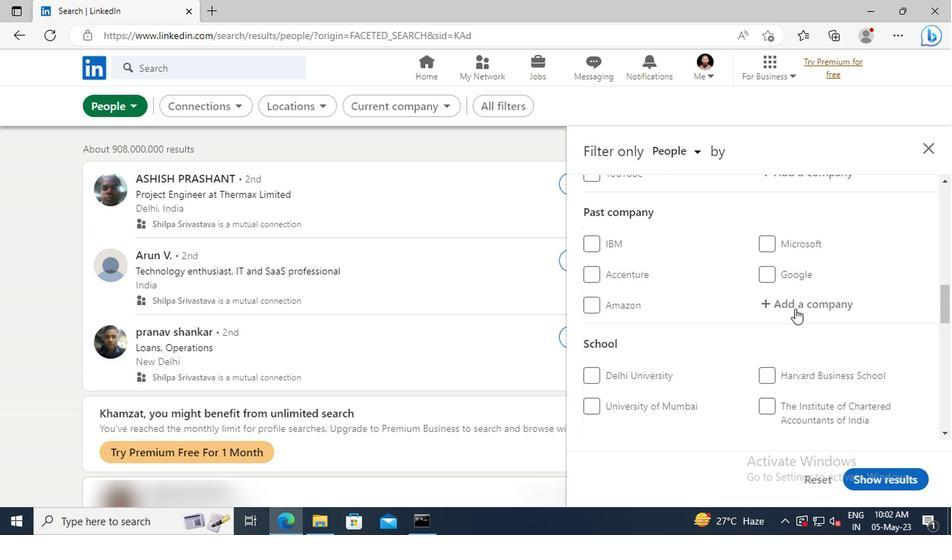 
Action: Mouse scrolled (791, 310) with delta (0, 0)
Screenshot: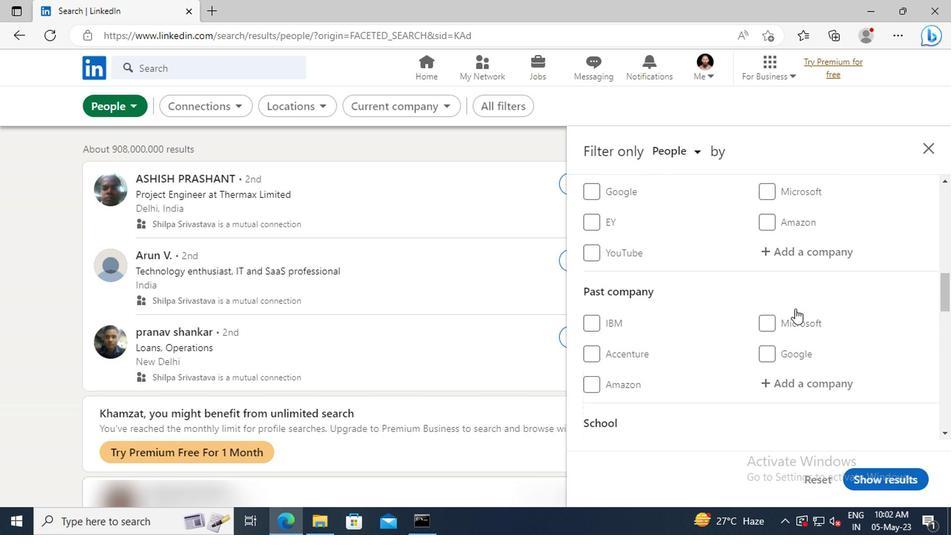 
Action: Mouse moved to (786, 296)
Screenshot: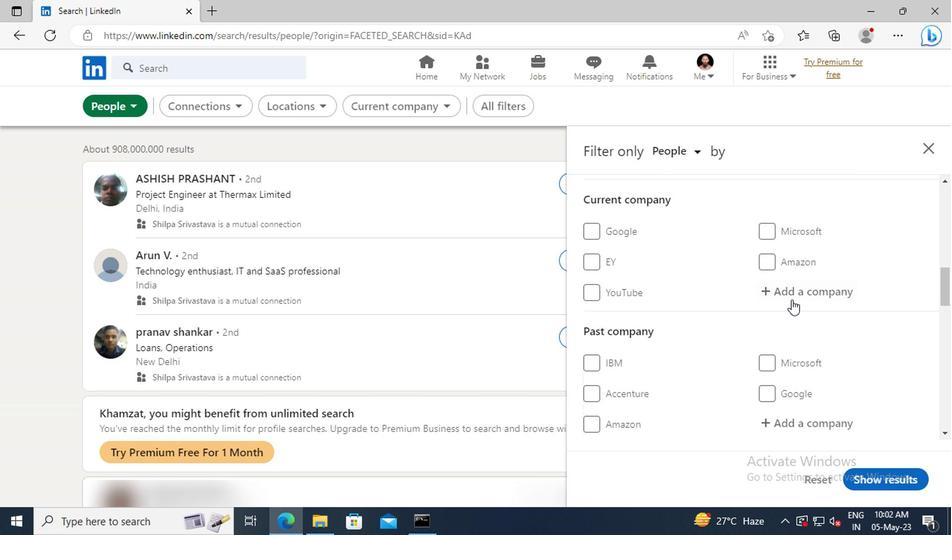 
Action: Mouse pressed left at (786, 296)
Screenshot: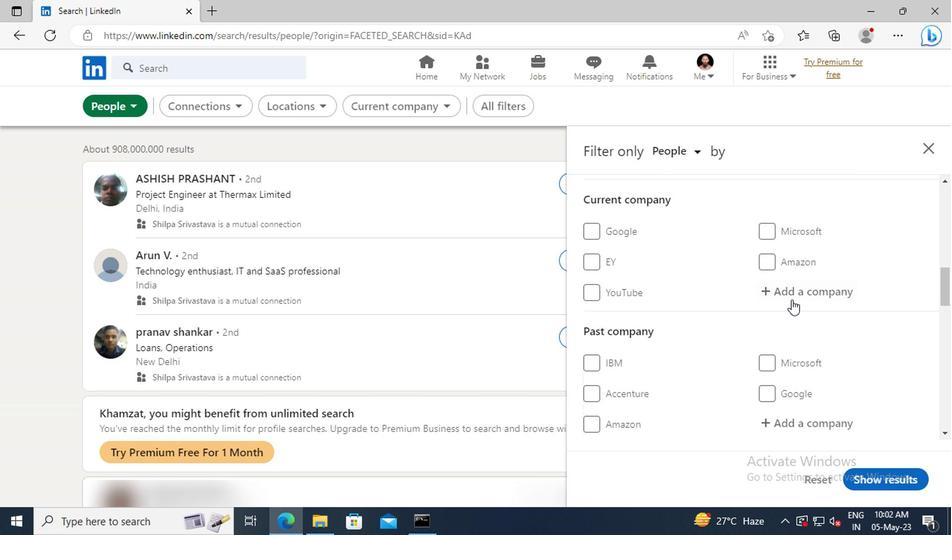 
Action: Mouse moved to (786, 296)
Screenshot: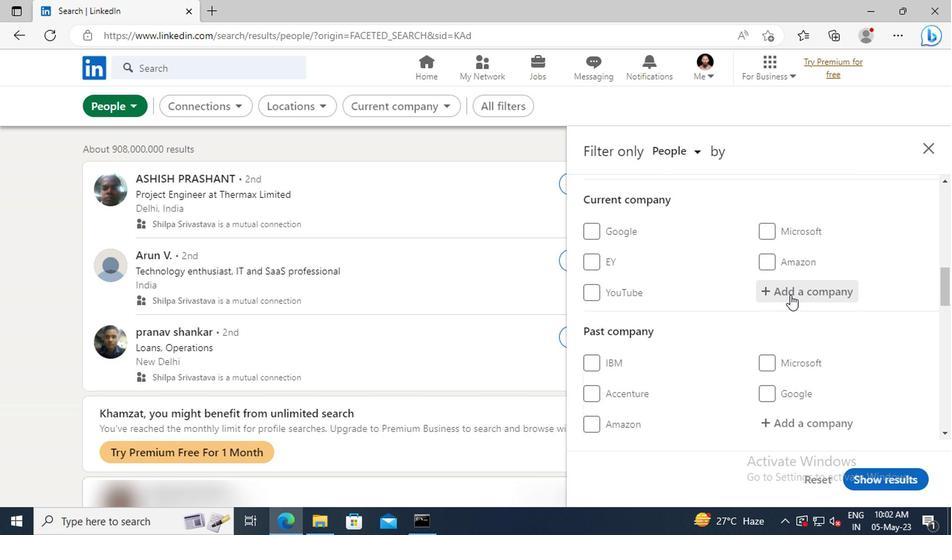 
Action: Key pressed <Key.shift>NASSCOM
Screenshot: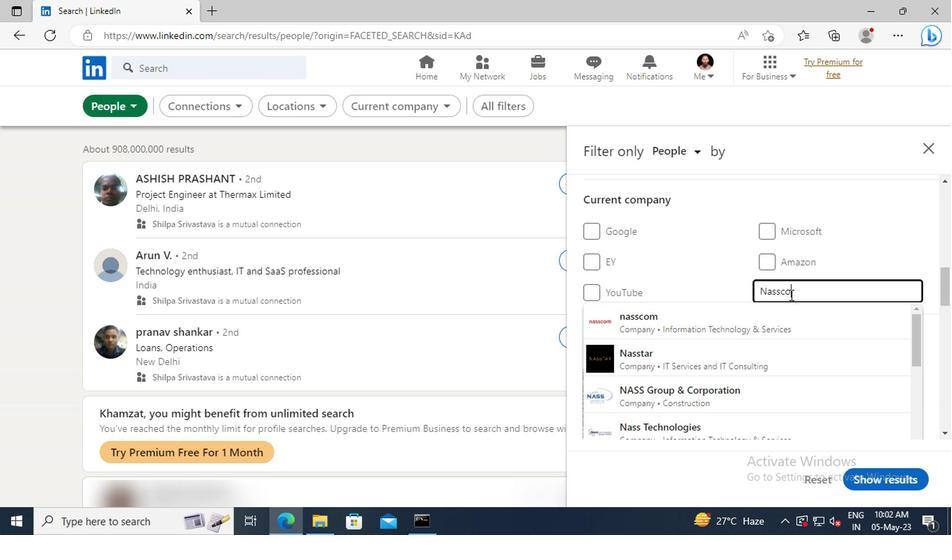 
Action: Mouse moved to (785, 312)
Screenshot: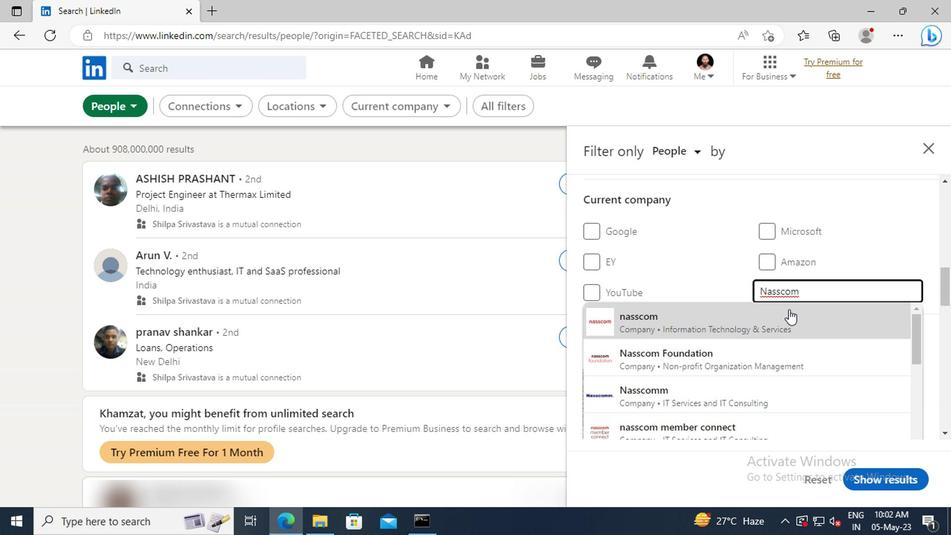 
Action: Mouse pressed left at (785, 312)
Screenshot: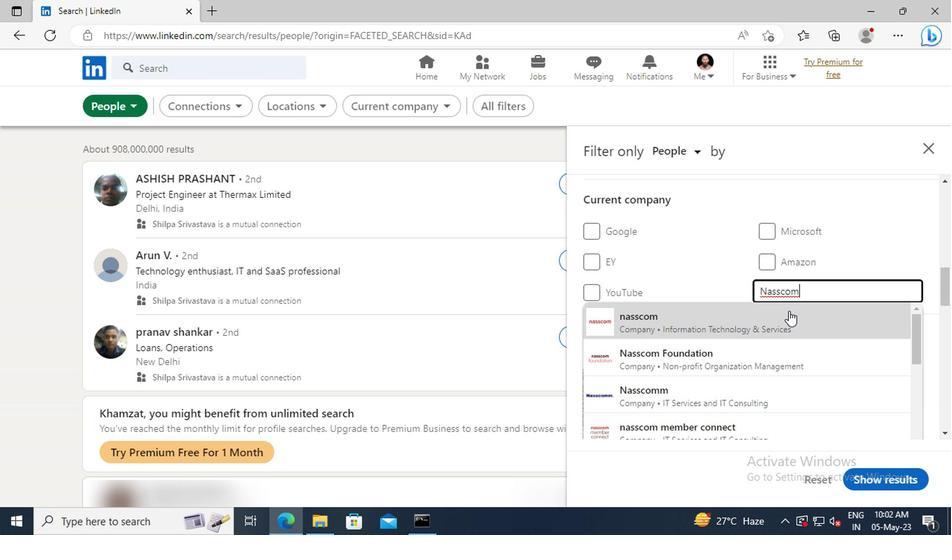 
Action: Mouse scrolled (785, 311) with delta (0, 0)
Screenshot: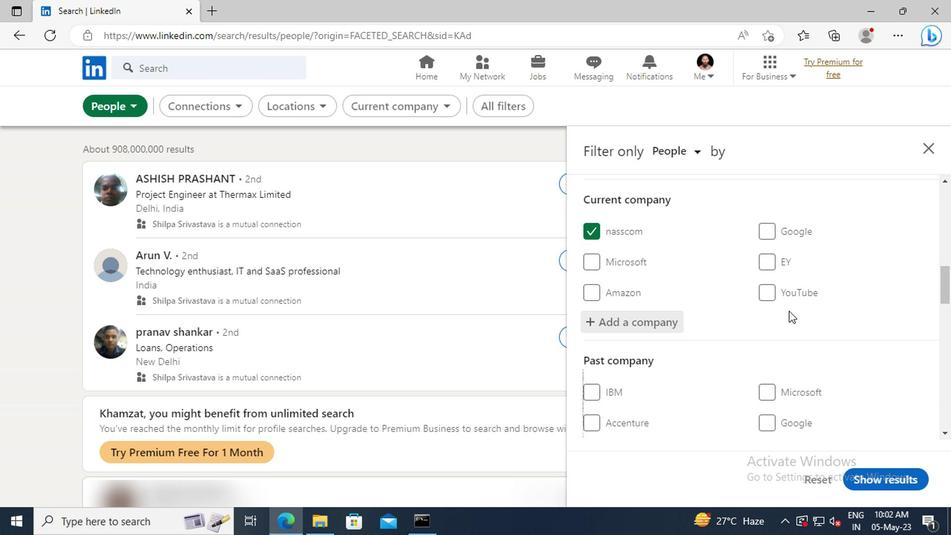 
Action: Mouse scrolled (785, 311) with delta (0, 0)
Screenshot: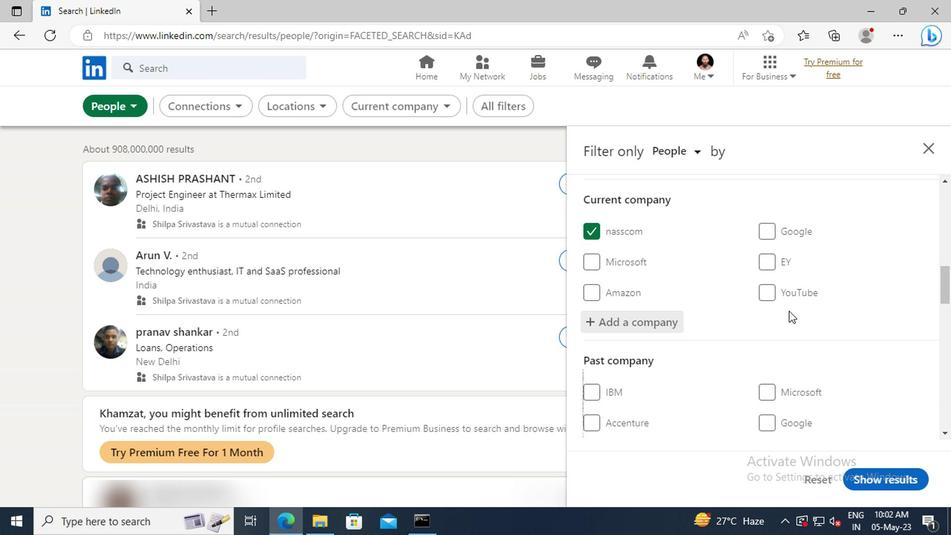
Action: Mouse scrolled (785, 311) with delta (0, 0)
Screenshot: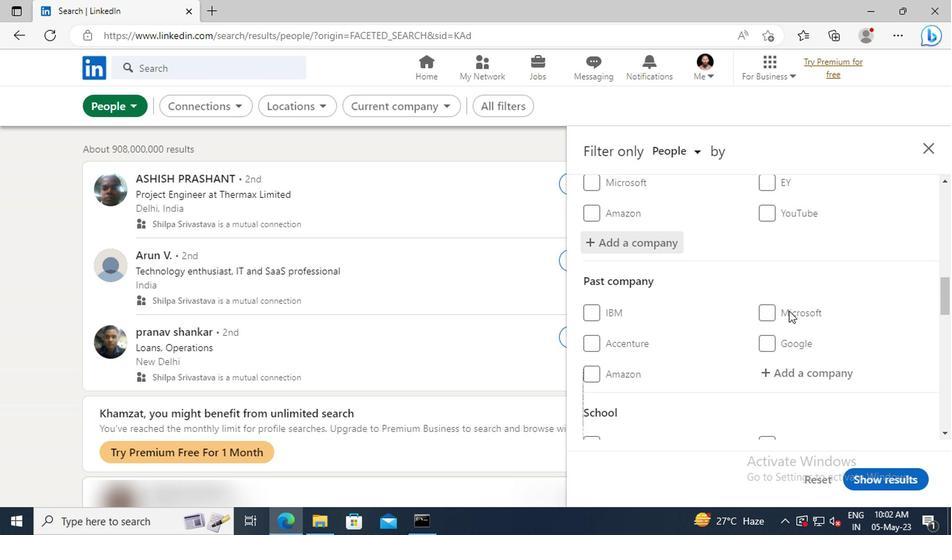 
Action: Mouse moved to (784, 311)
Screenshot: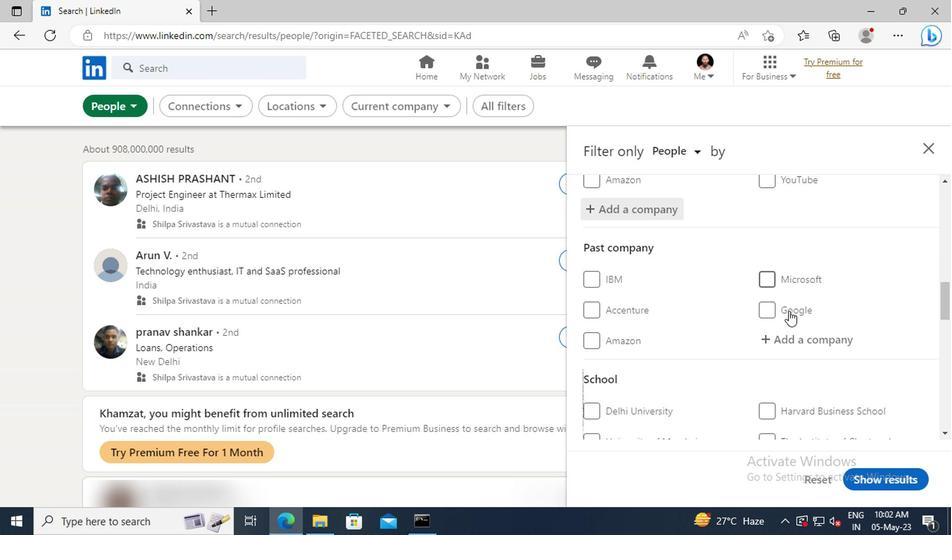
Action: Mouse scrolled (784, 310) with delta (0, 0)
Screenshot: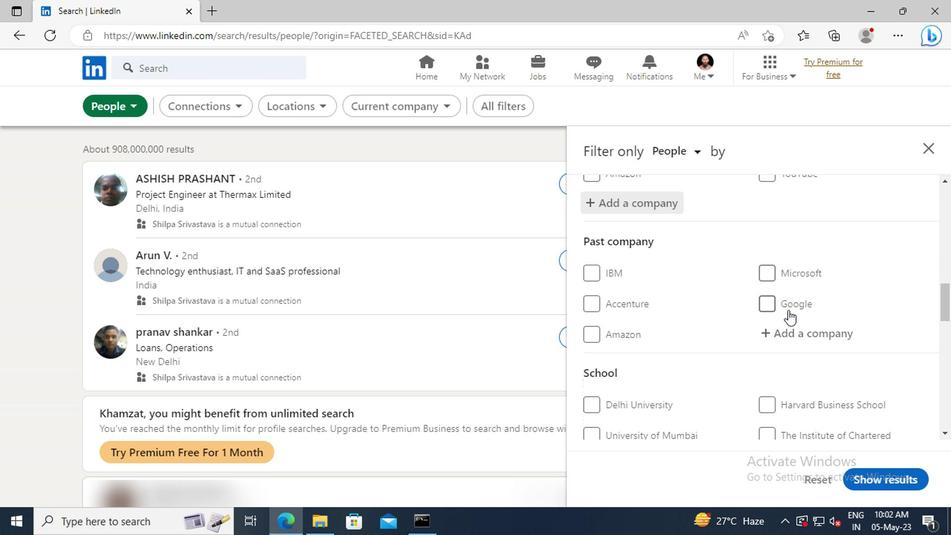 
Action: Mouse scrolled (784, 310) with delta (0, 0)
Screenshot: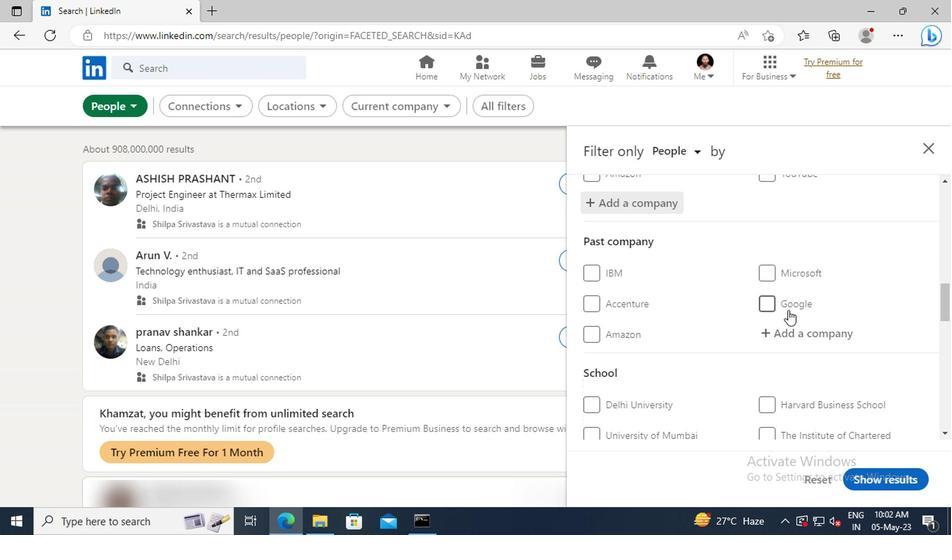 
Action: Mouse scrolled (784, 310) with delta (0, 0)
Screenshot: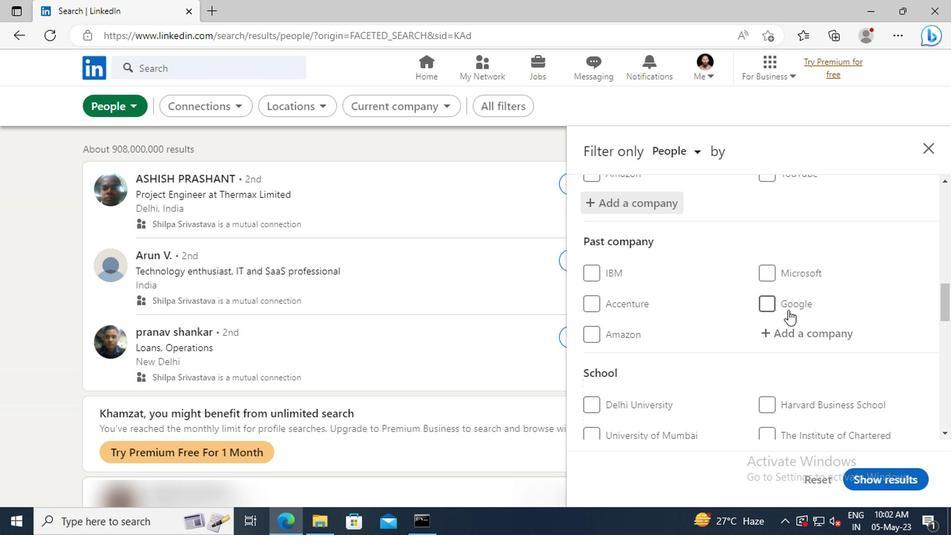 
Action: Mouse moved to (784, 309)
Screenshot: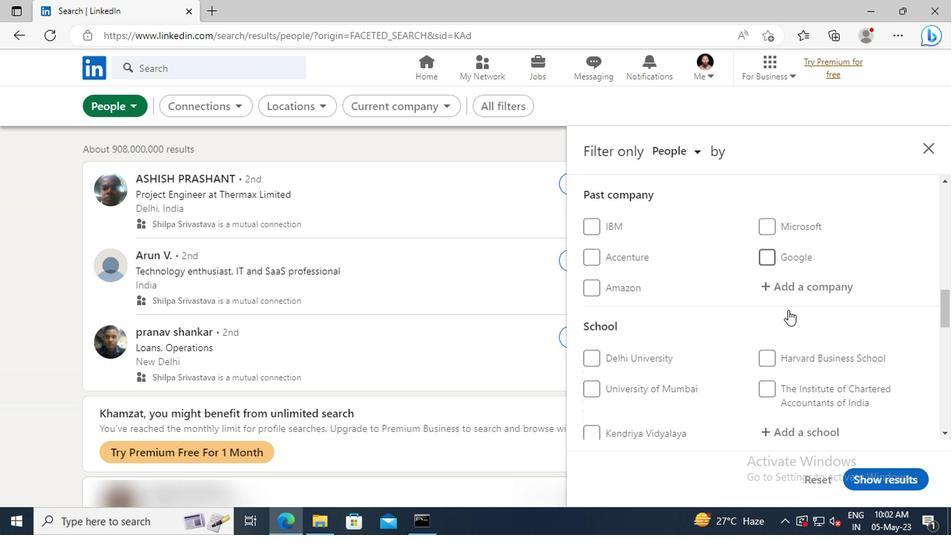 
Action: Mouse scrolled (784, 308) with delta (0, 0)
Screenshot: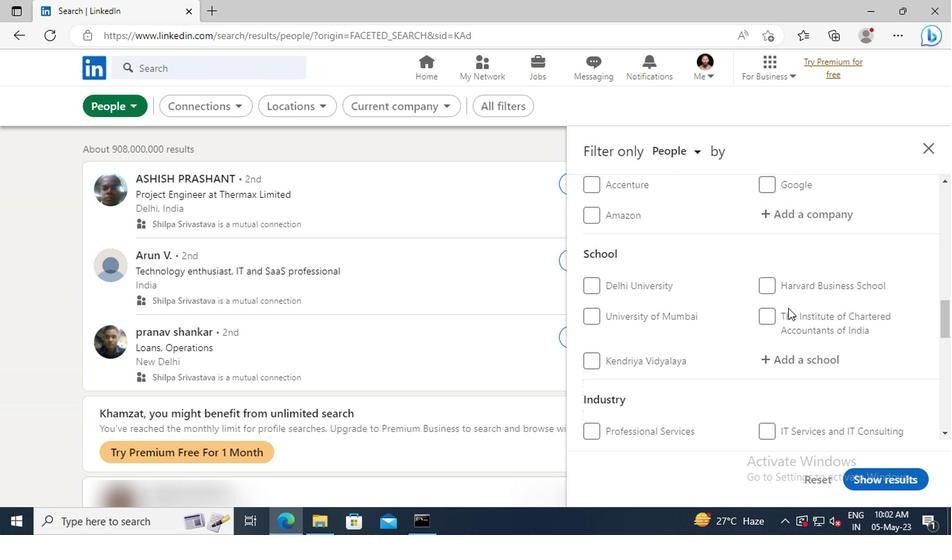 
Action: Mouse moved to (785, 318)
Screenshot: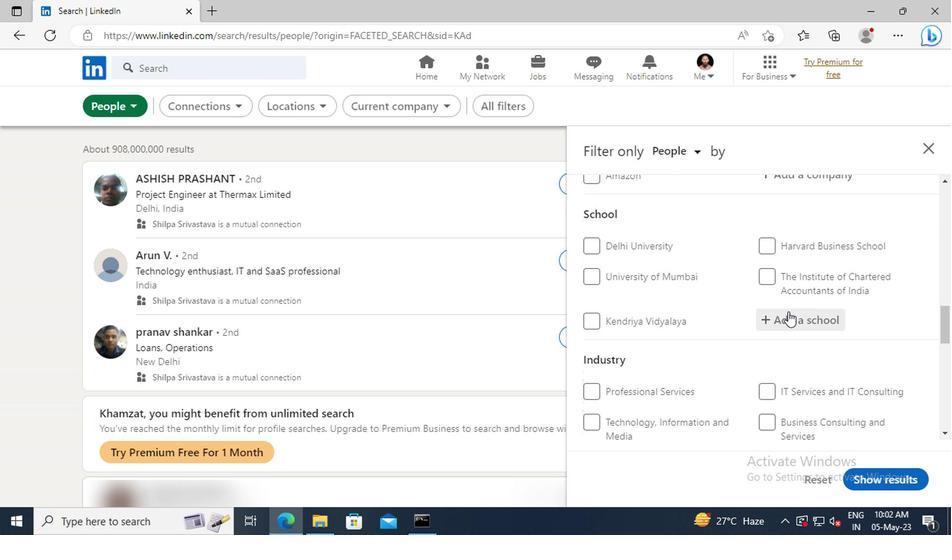 
Action: Mouse pressed left at (785, 318)
Screenshot: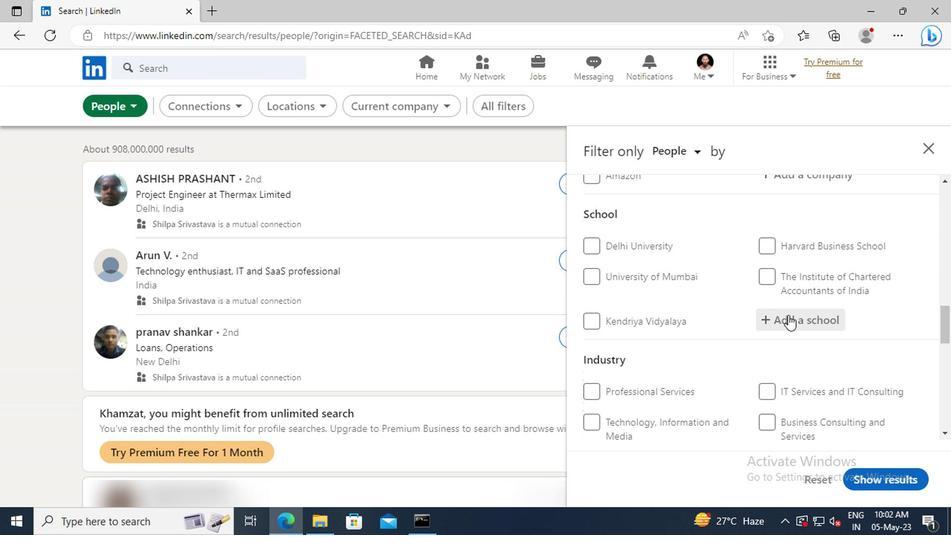 
Action: Key pressed <Key.shift>DR.<Key.shift>MAHALIN
Screenshot: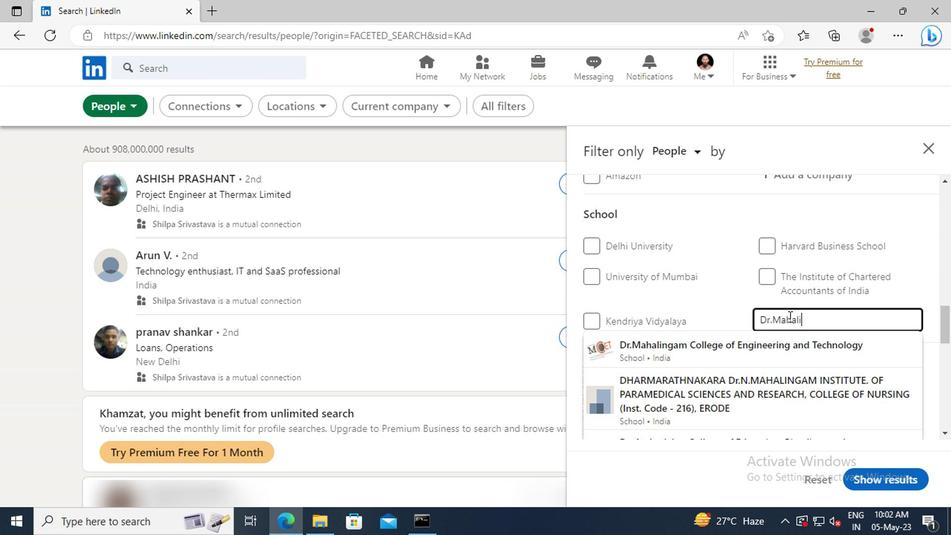 
Action: Mouse moved to (787, 345)
Screenshot: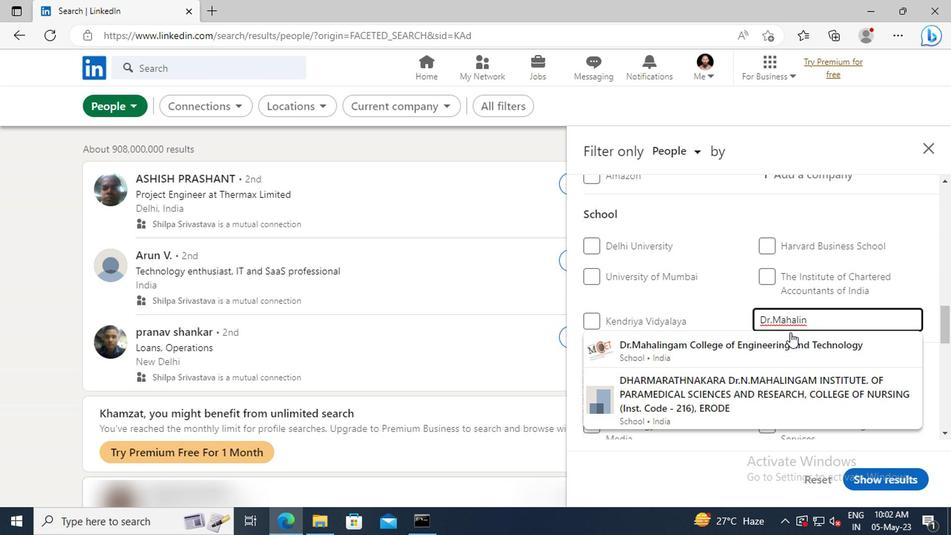
Action: Mouse pressed left at (787, 345)
Screenshot: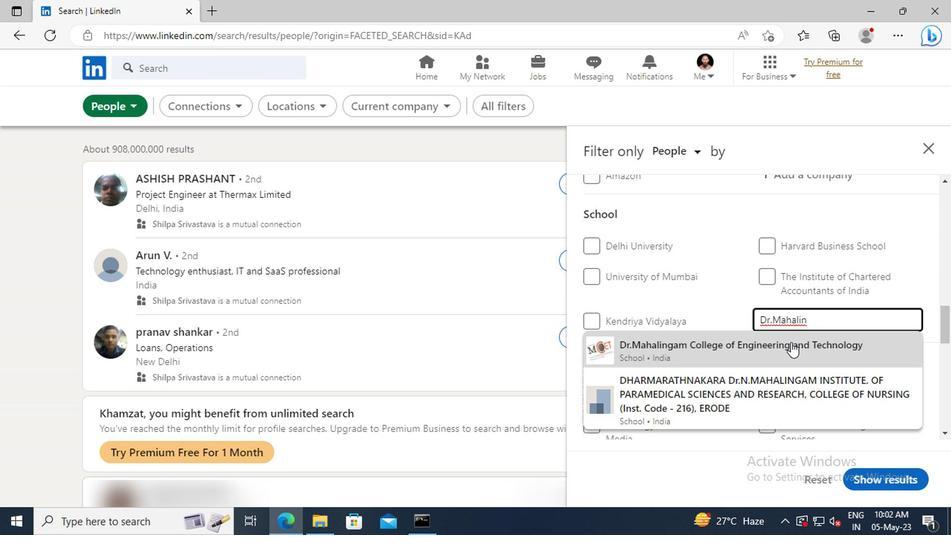 
Action: Mouse scrolled (787, 344) with delta (0, 0)
Screenshot: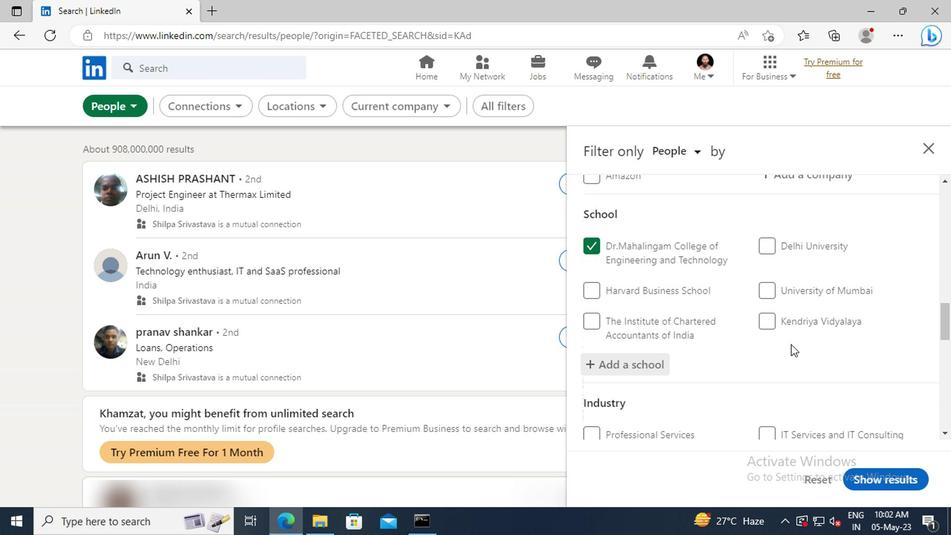 
Action: Mouse moved to (785, 344)
Screenshot: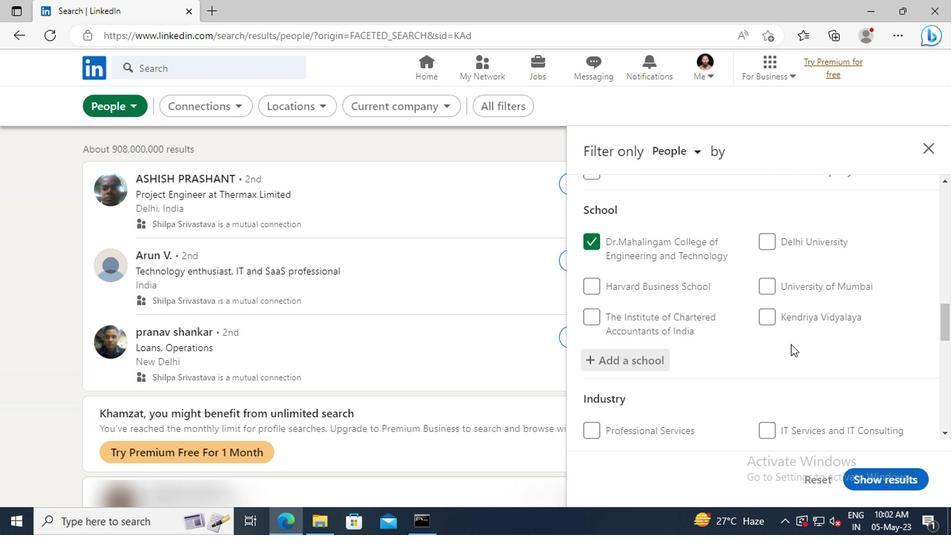 
Action: Mouse scrolled (785, 344) with delta (0, 0)
Screenshot: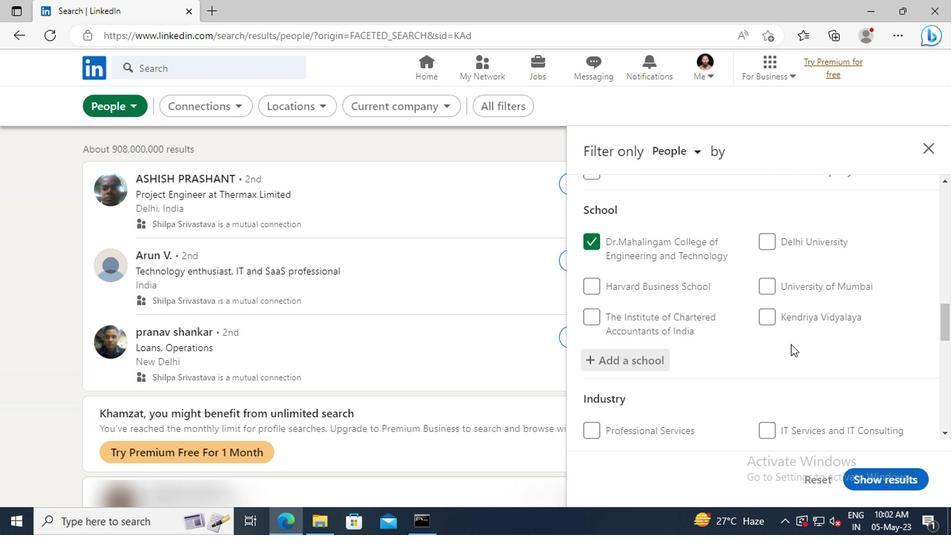
Action: Mouse moved to (784, 340)
Screenshot: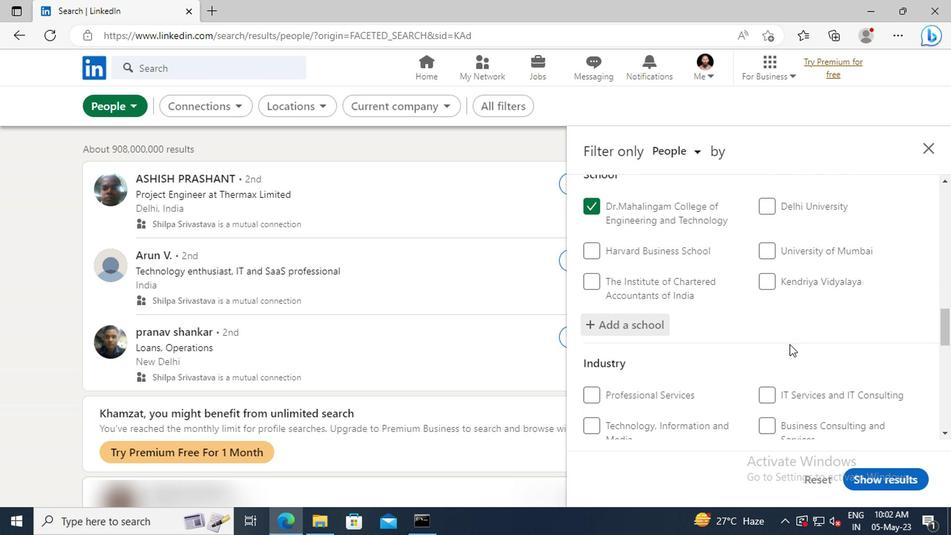 
Action: Mouse scrolled (784, 339) with delta (0, 0)
Screenshot: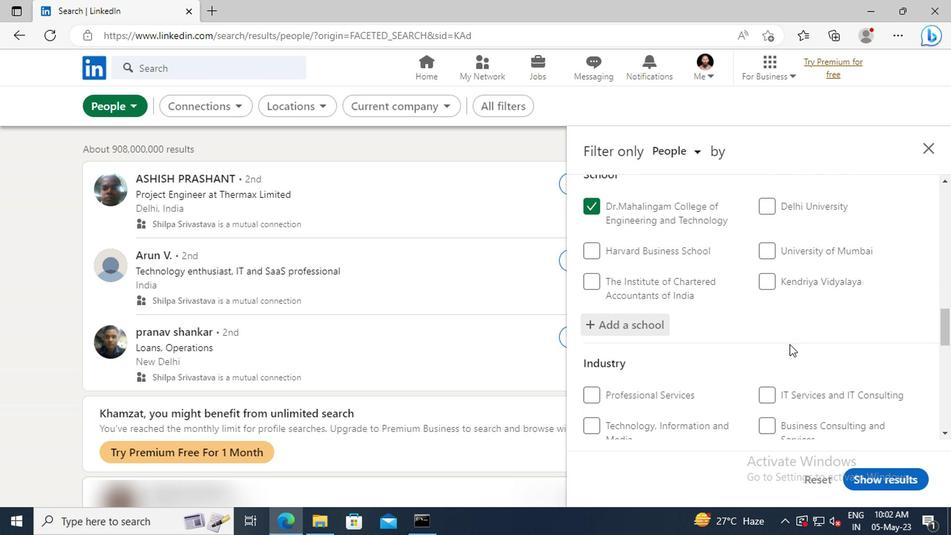 
Action: Mouse moved to (776, 322)
Screenshot: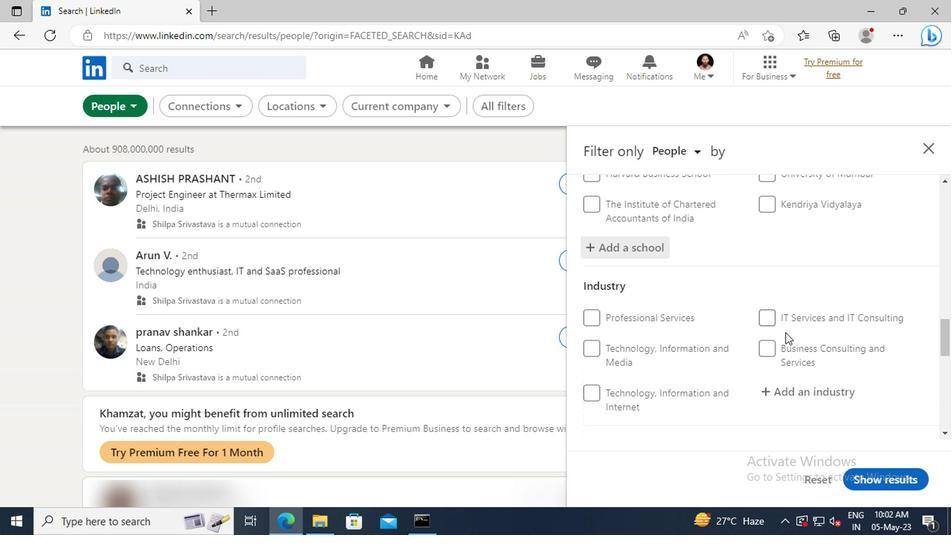 
Action: Mouse scrolled (776, 322) with delta (0, 0)
Screenshot: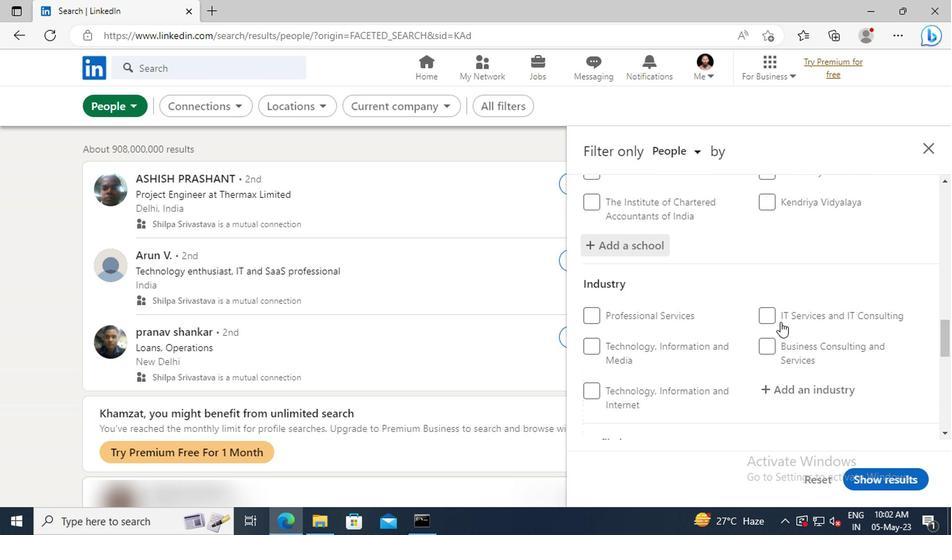 
Action: Mouse scrolled (776, 322) with delta (0, 0)
Screenshot: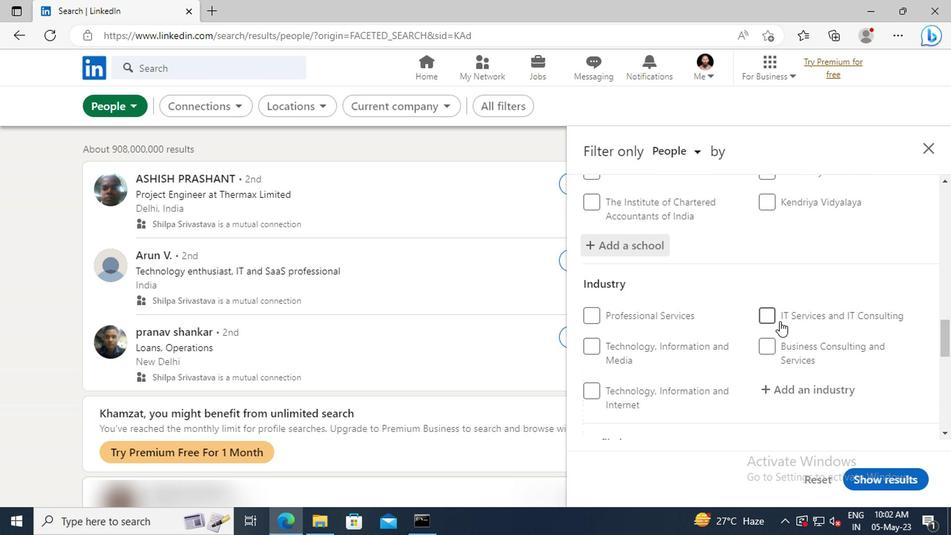 
Action: Mouse moved to (778, 318)
Screenshot: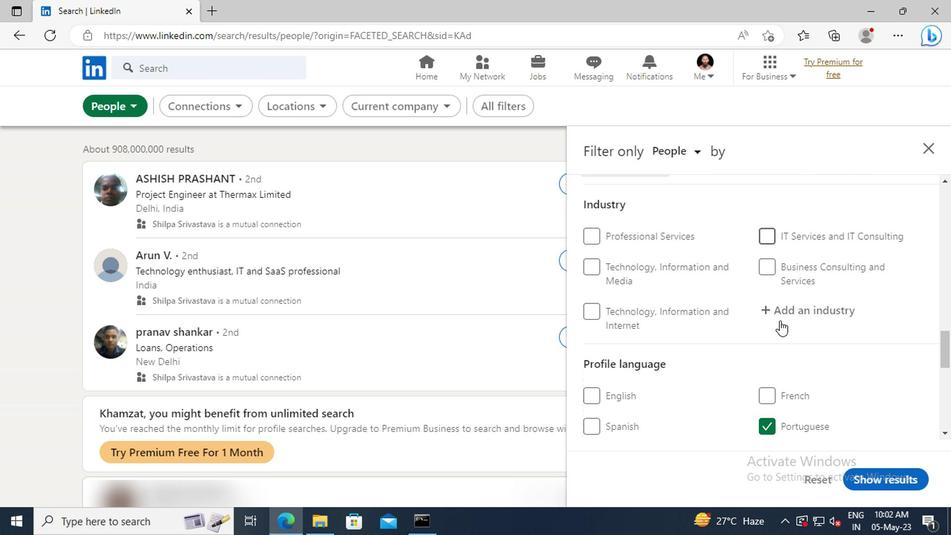 
Action: Mouse pressed left at (778, 318)
Screenshot: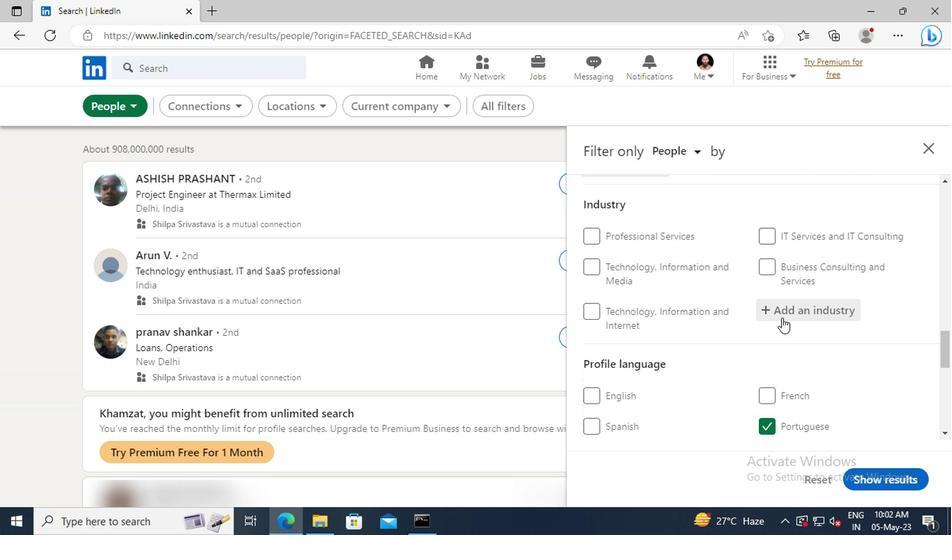 
Action: Key pressed <Key.shift>WHOLESALE<Key.space><Key.shift>RAW
Screenshot: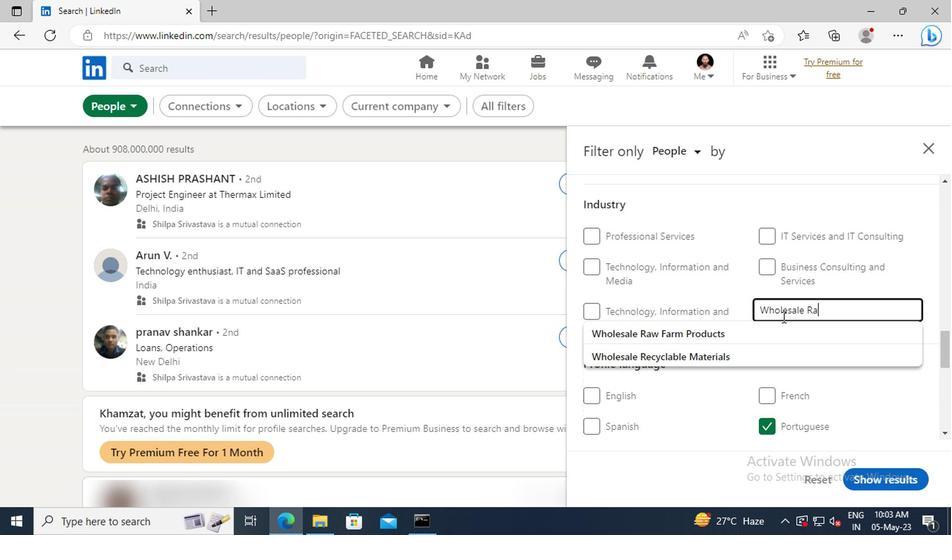 
Action: Mouse moved to (779, 327)
Screenshot: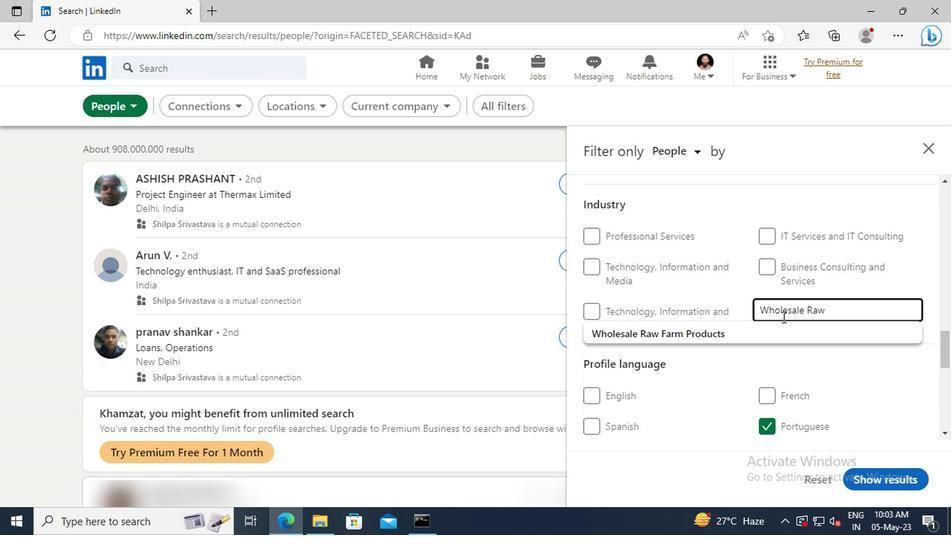 
Action: Mouse pressed left at (779, 327)
Screenshot: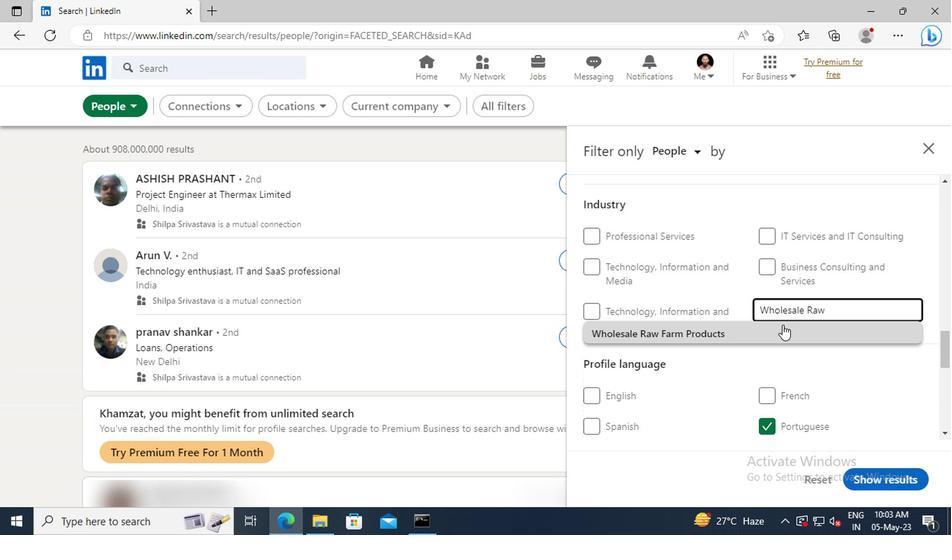 
Action: Mouse scrolled (779, 327) with delta (0, 0)
Screenshot: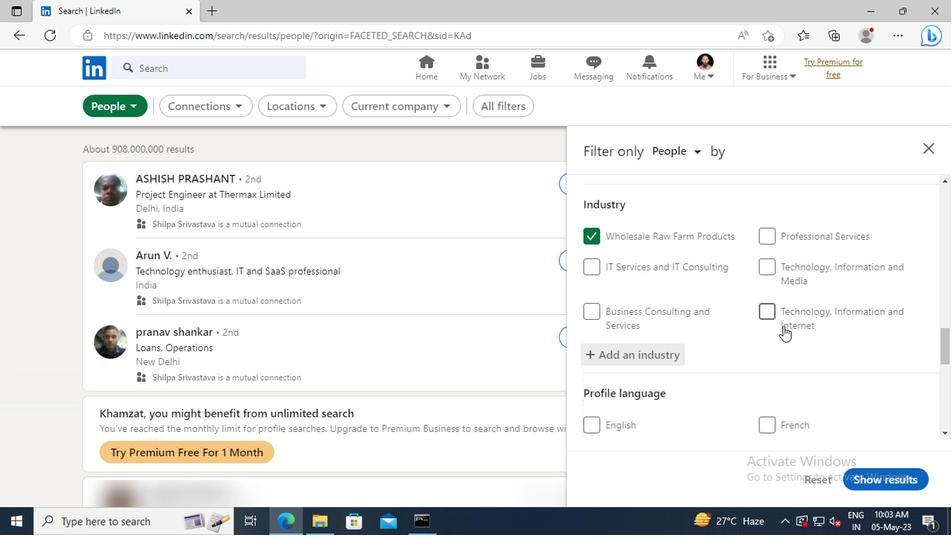 
Action: Mouse scrolled (779, 327) with delta (0, 0)
Screenshot: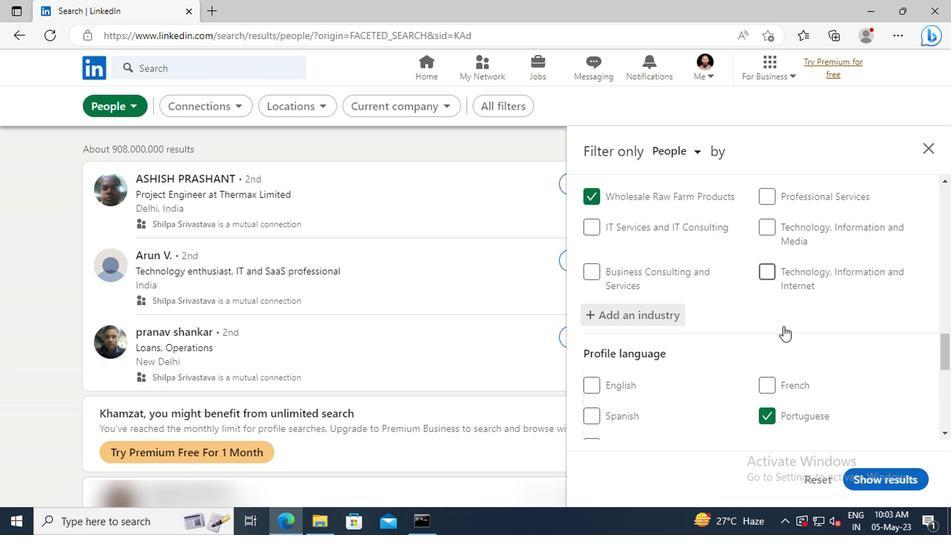
Action: Mouse scrolled (779, 327) with delta (0, 0)
Screenshot: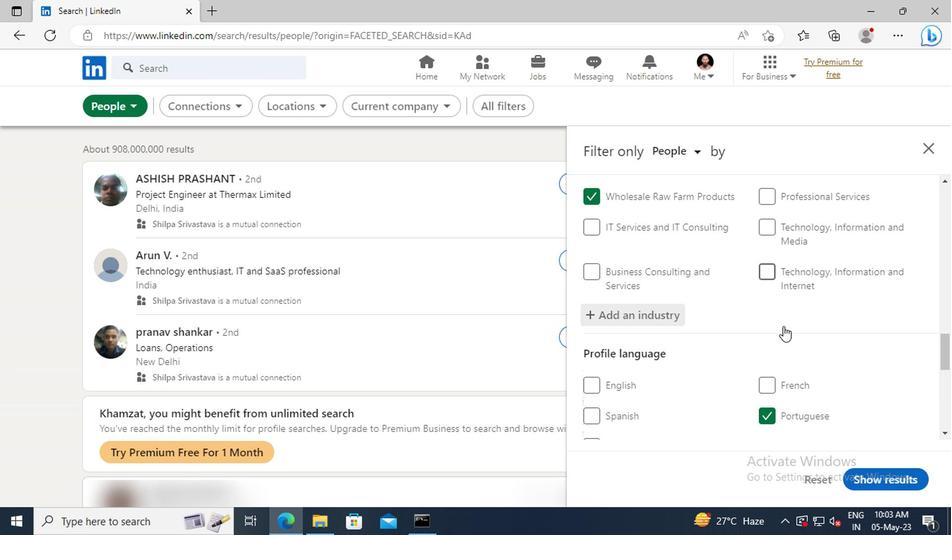 
Action: Mouse moved to (779, 327)
Screenshot: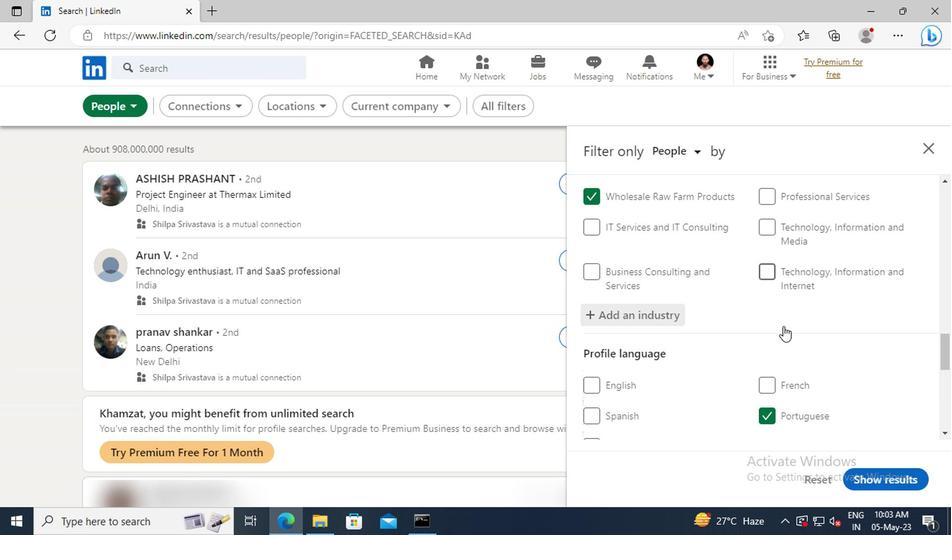 
Action: Mouse scrolled (779, 327) with delta (0, 0)
Screenshot: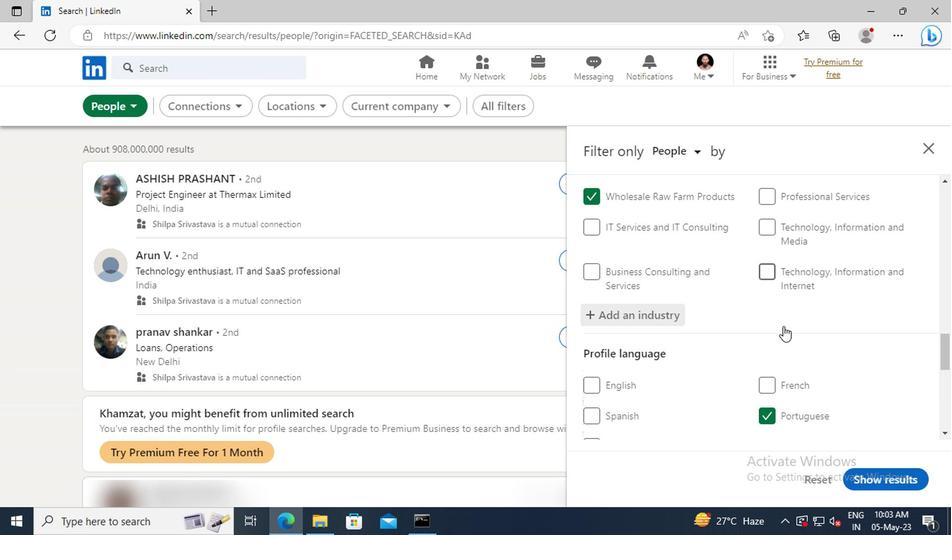 
Action: Mouse moved to (777, 321)
Screenshot: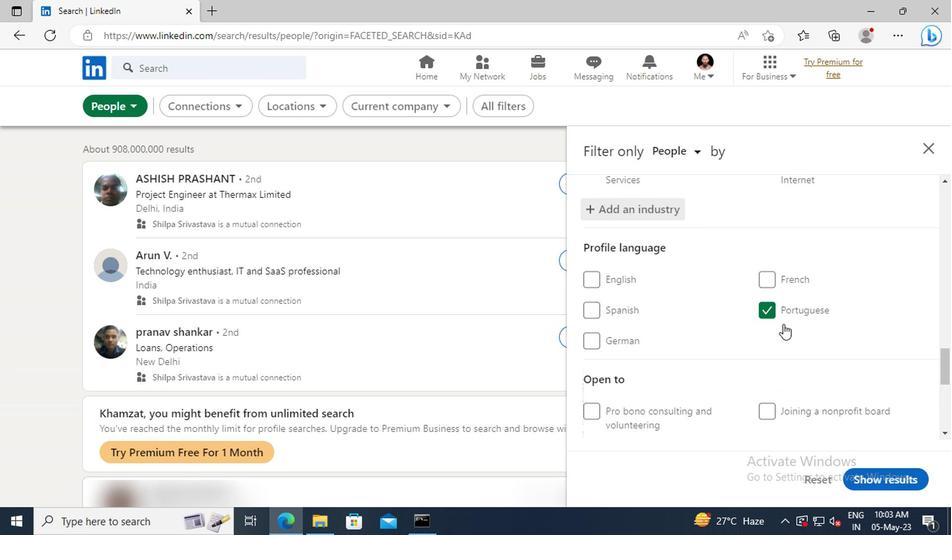 
Action: Mouse scrolled (777, 320) with delta (0, 0)
Screenshot: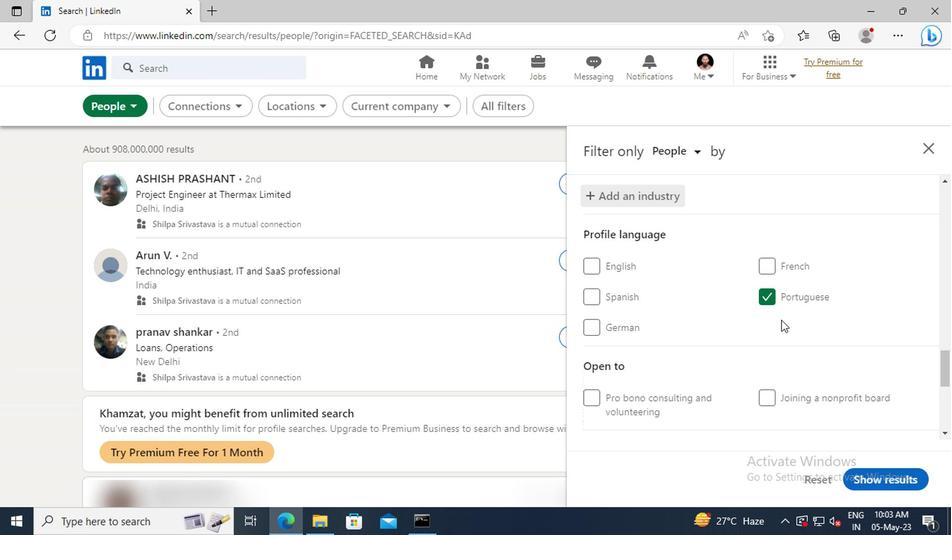 
Action: Mouse scrolled (777, 320) with delta (0, 0)
Screenshot: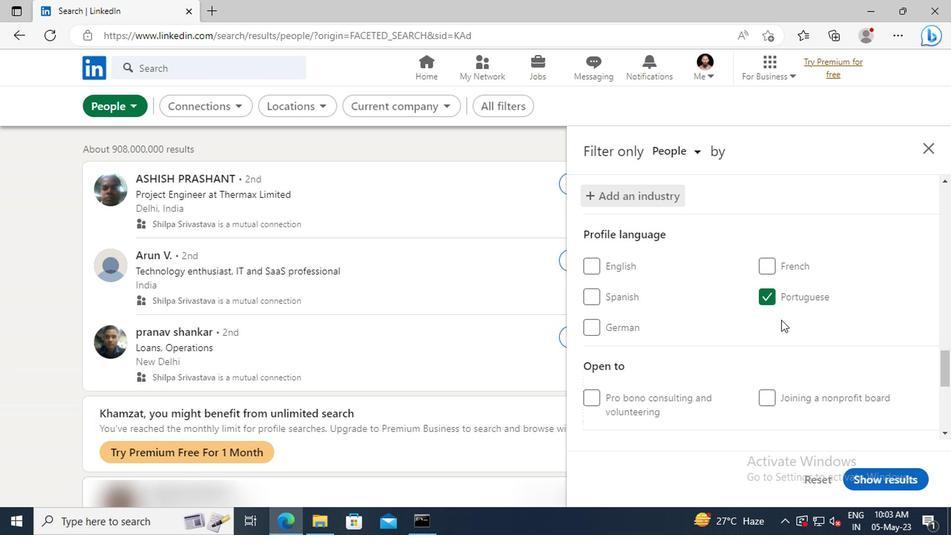 
Action: Mouse scrolled (777, 320) with delta (0, 0)
Screenshot: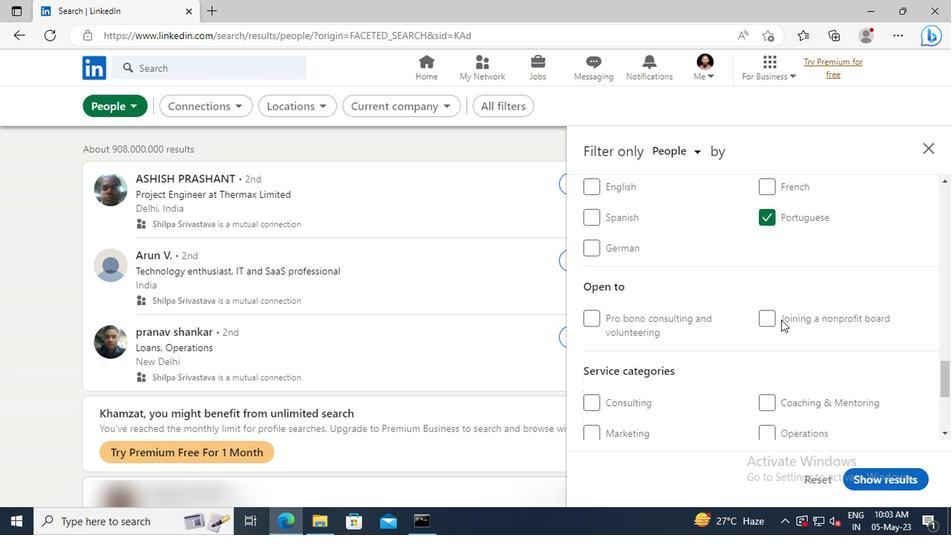 
Action: Mouse scrolled (777, 320) with delta (0, 0)
Screenshot: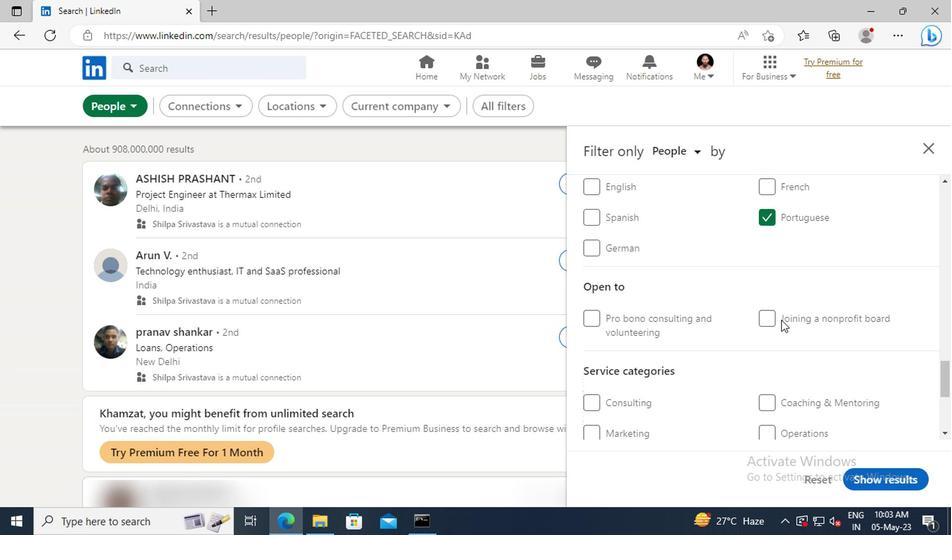 
Action: Mouse scrolled (777, 320) with delta (0, 0)
Screenshot: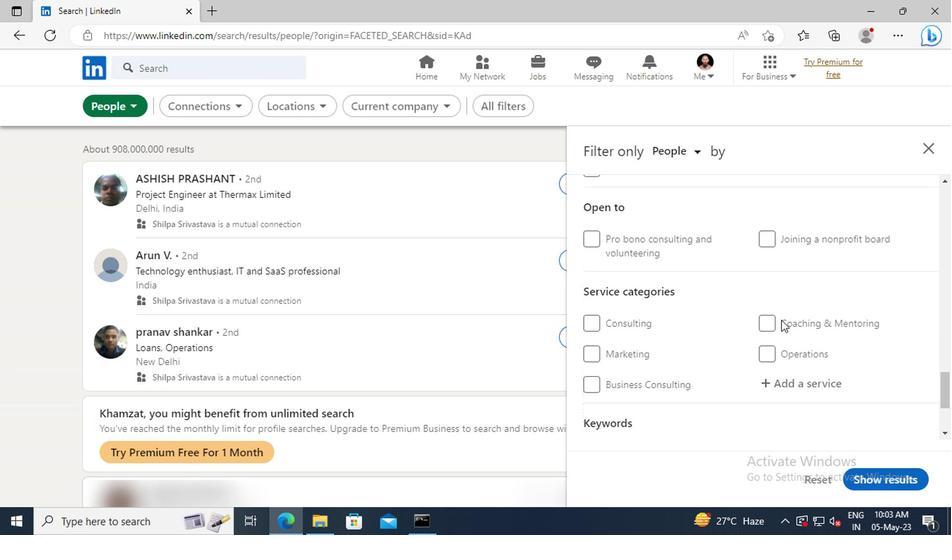 
Action: Mouse moved to (777, 340)
Screenshot: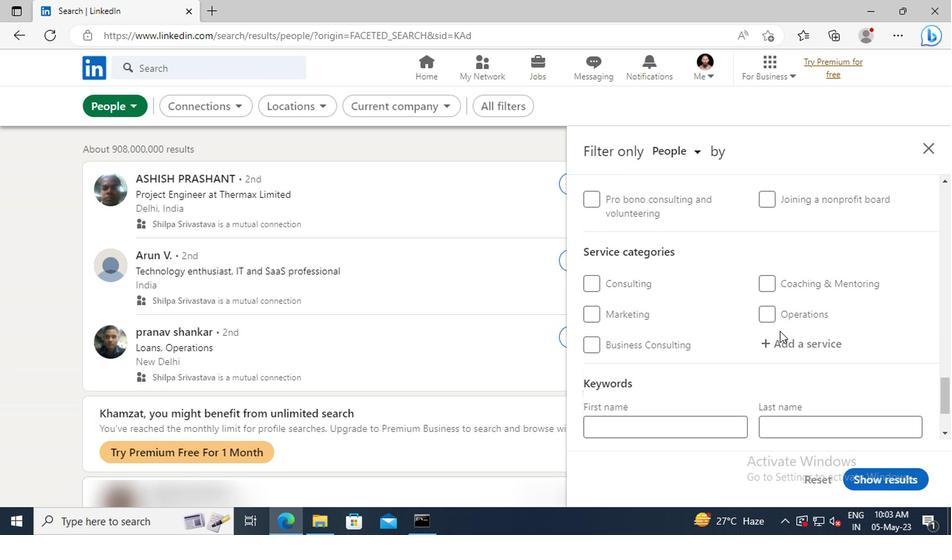 
Action: Mouse pressed left at (777, 340)
Screenshot: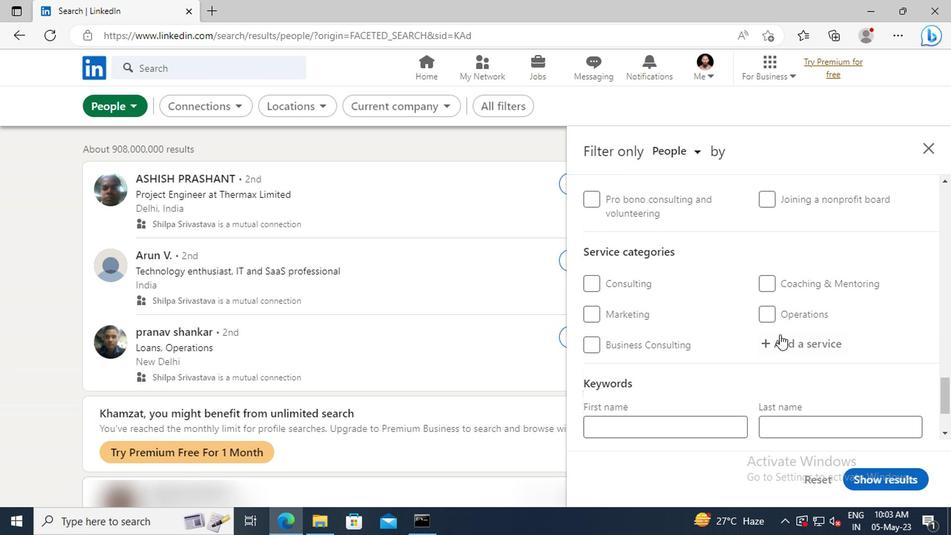 
Action: Key pressed <Key.shift>CORPORATE<Key.space><Key.shift>EV
Screenshot: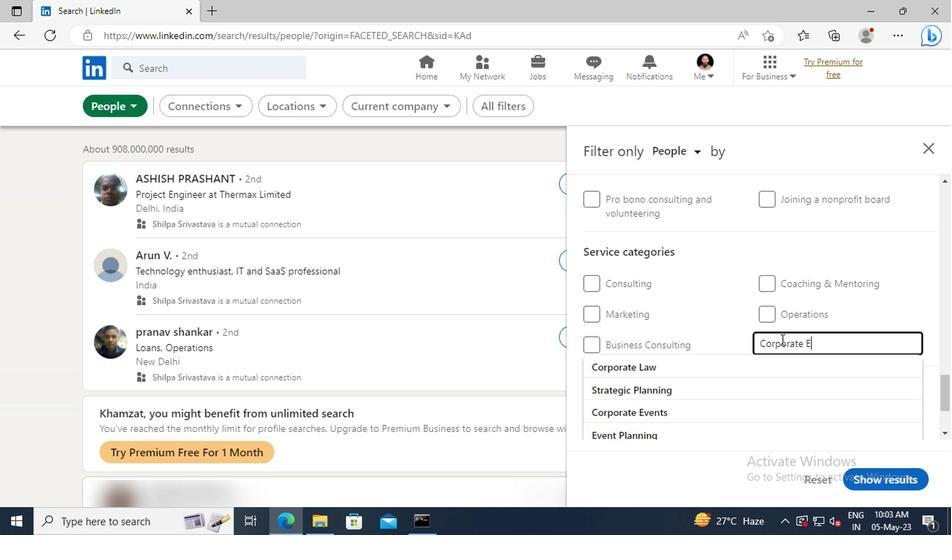 
Action: Mouse moved to (778, 363)
Screenshot: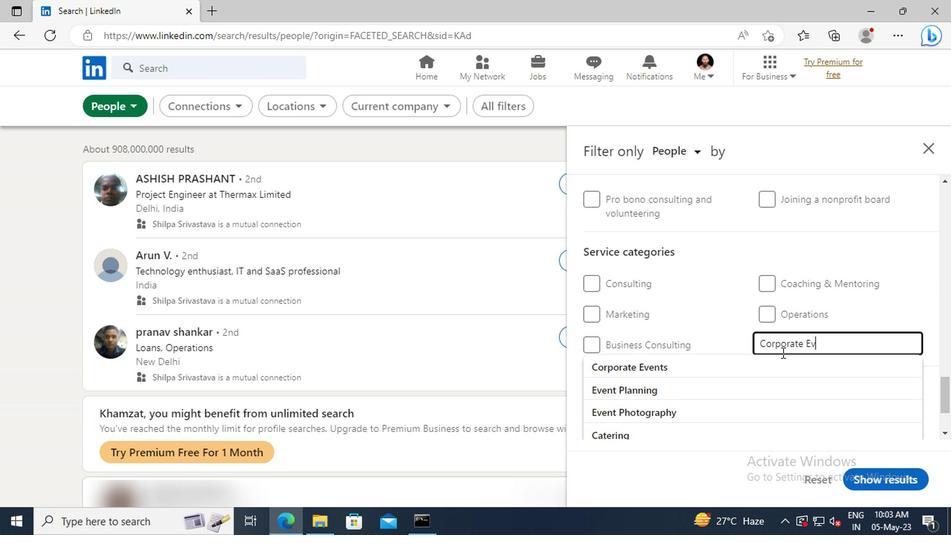 
Action: Mouse pressed left at (778, 363)
Screenshot: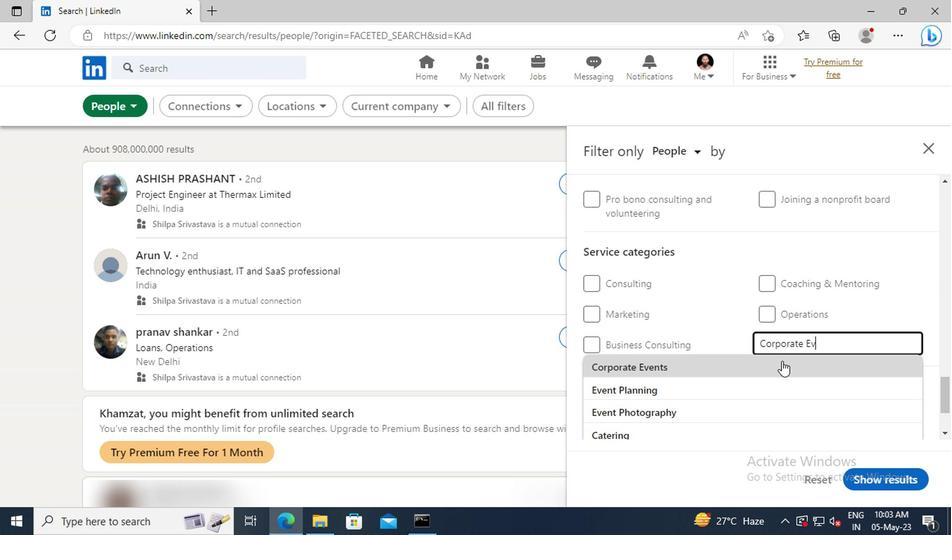
Action: Mouse scrolled (778, 363) with delta (0, 0)
Screenshot: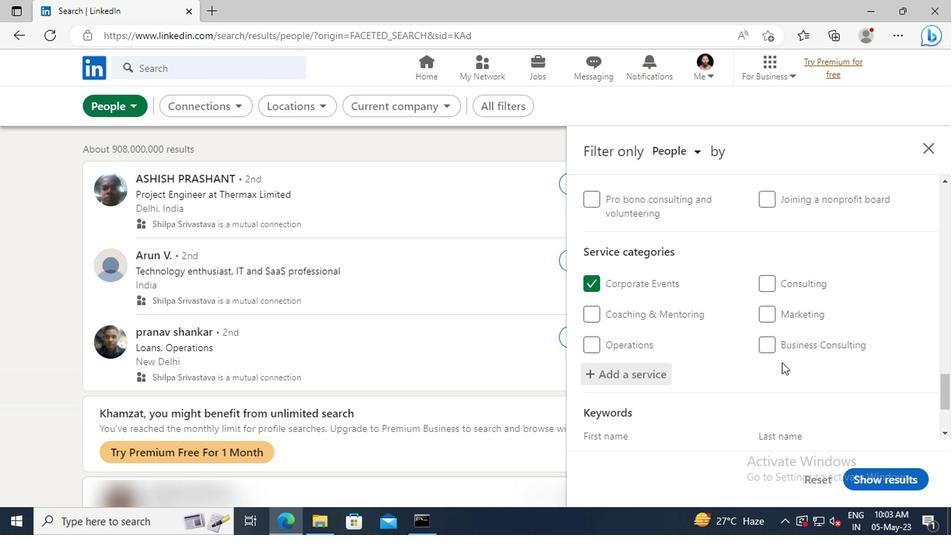 
Action: Mouse scrolled (778, 363) with delta (0, 0)
Screenshot: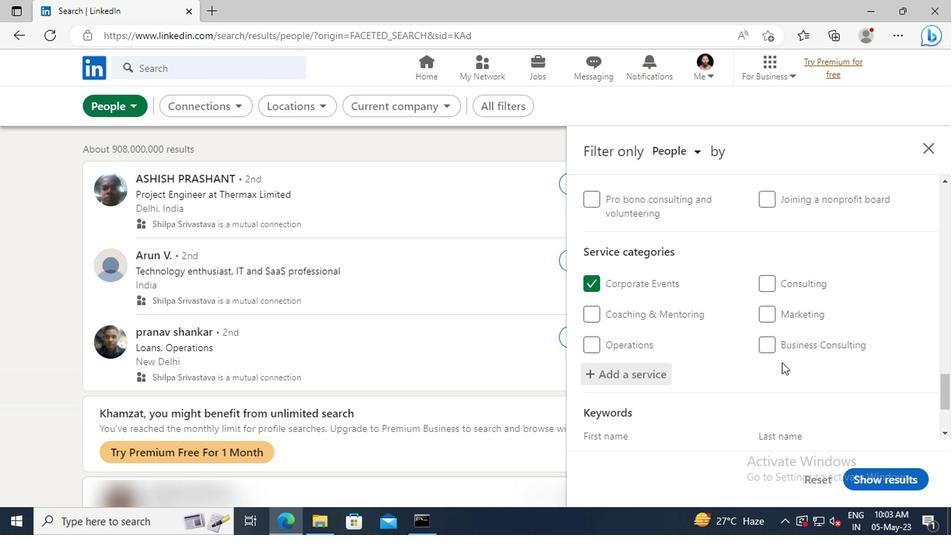 
Action: Mouse scrolled (778, 363) with delta (0, 0)
Screenshot: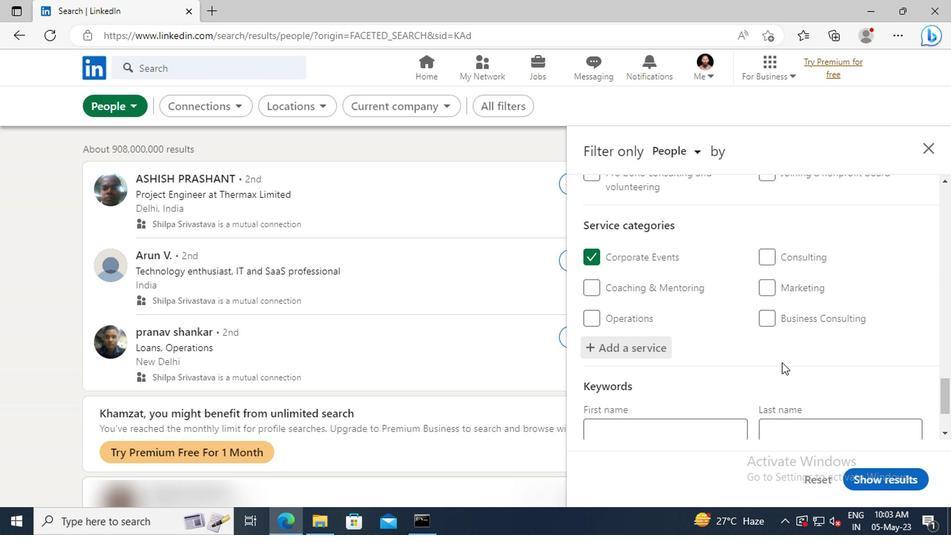 
Action: Mouse scrolled (778, 363) with delta (0, 0)
Screenshot: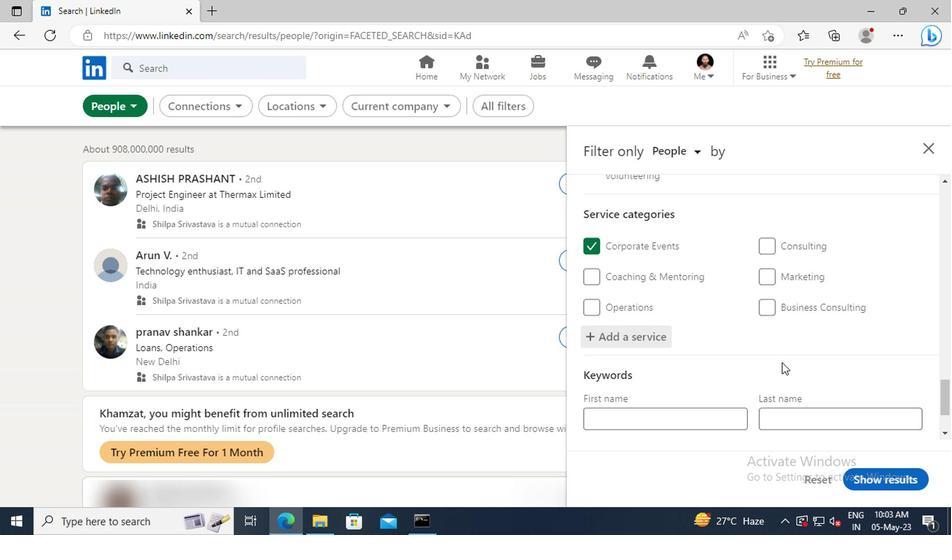 
Action: Mouse moved to (673, 382)
Screenshot: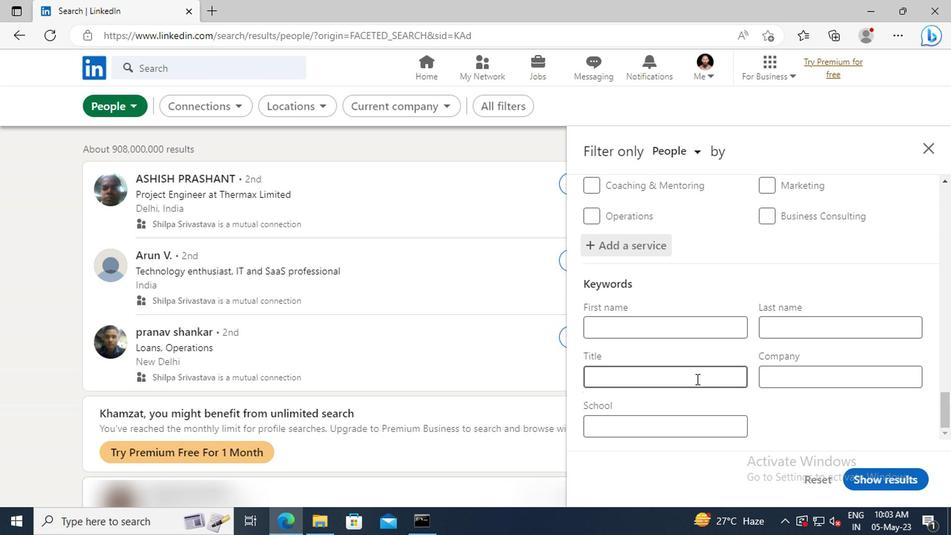 
Action: Mouse pressed left at (673, 382)
Screenshot: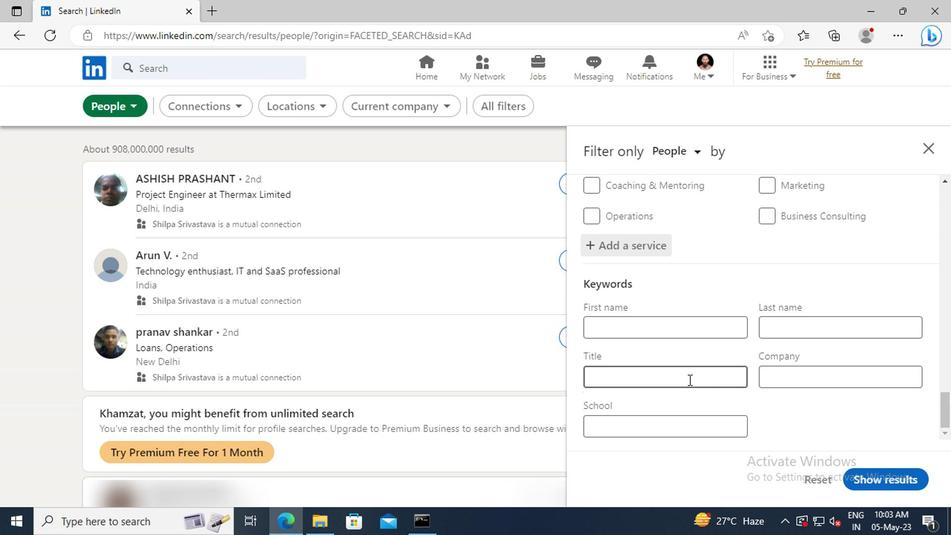 
Action: Key pressed <Key.shift>HELP<Key.space><Key.shift>DESK<Key.space><Key.shift>WORKER/<Key.shift>DESKTOP<Key.space><Key.shift>SUPPORT<Key.enter>
Screenshot: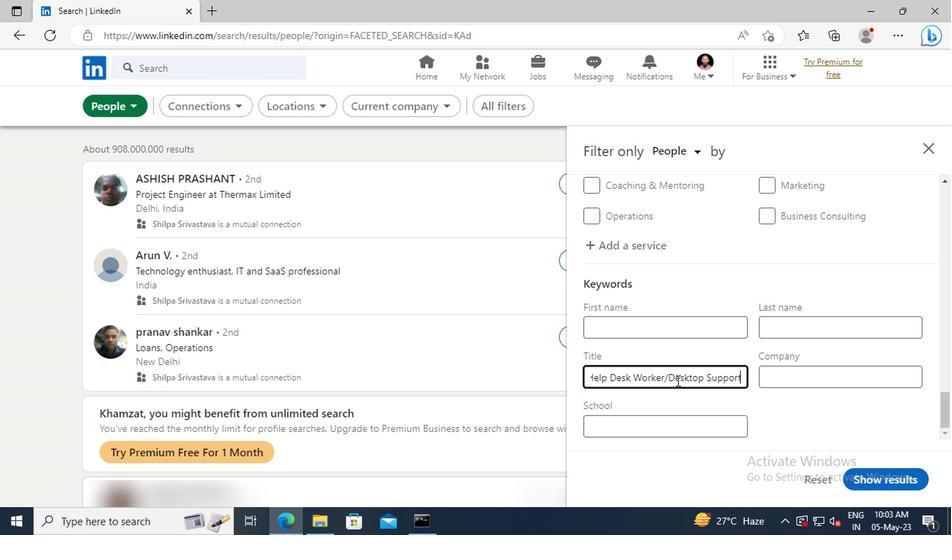 
Action: Mouse moved to (857, 476)
Screenshot: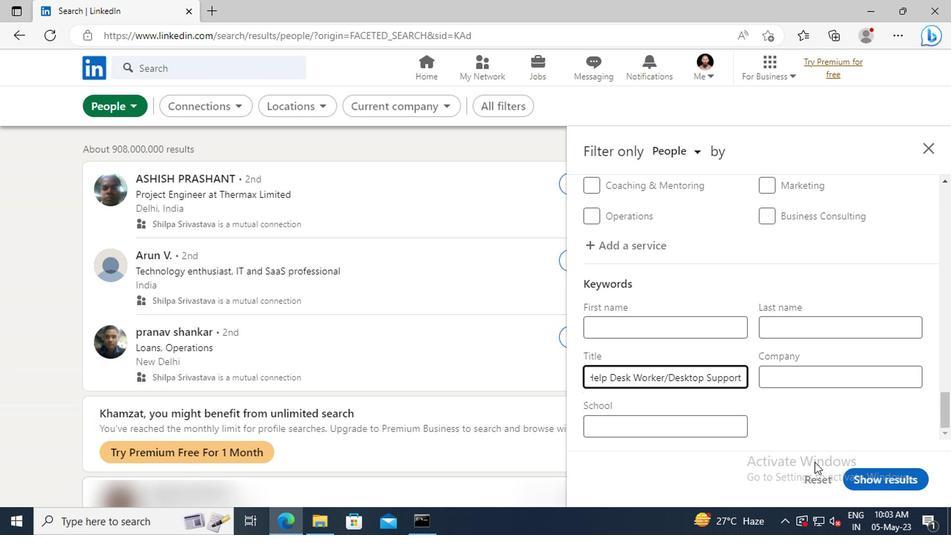 
Action: Mouse pressed left at (857, 476)
Screenshot: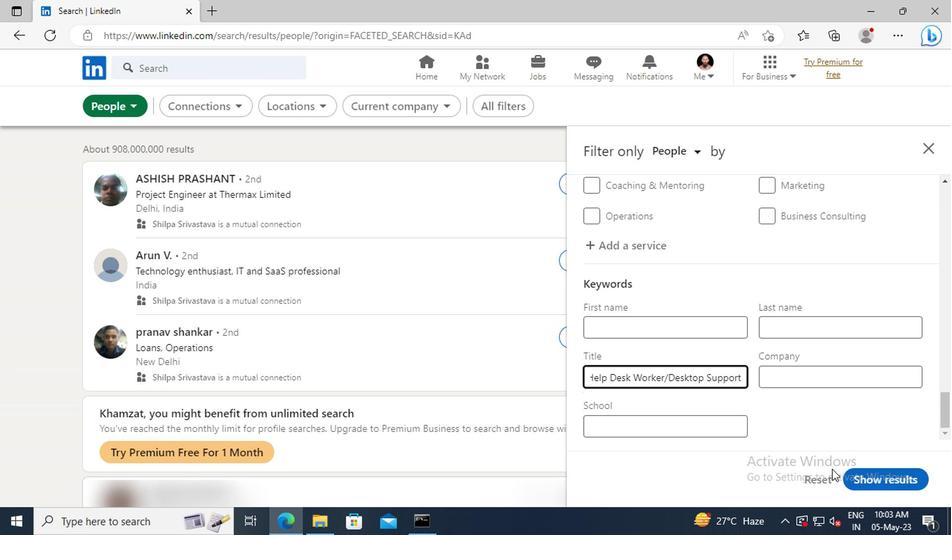
Action: Mouse moved to (857, 476)
Screenshot: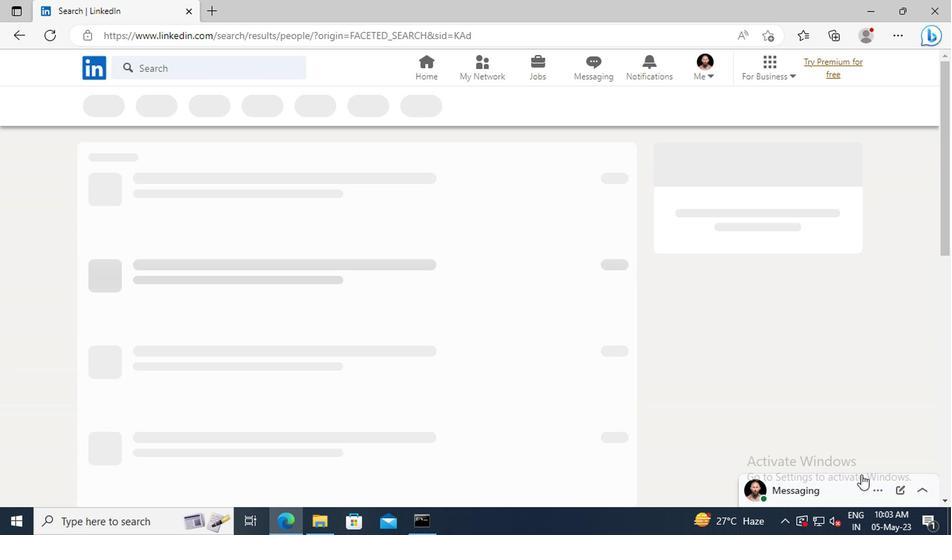 
